 Task: Find a house in Amli, India for 6 guests from 6th to 15th September with a price range of ₹8000 to ₹12000, 6 bedrooms, 6 beds, 6 bathrooms, and amenities including Wifi and Free parking.
Action: Mouse moved to (414, 90)
Screenshot: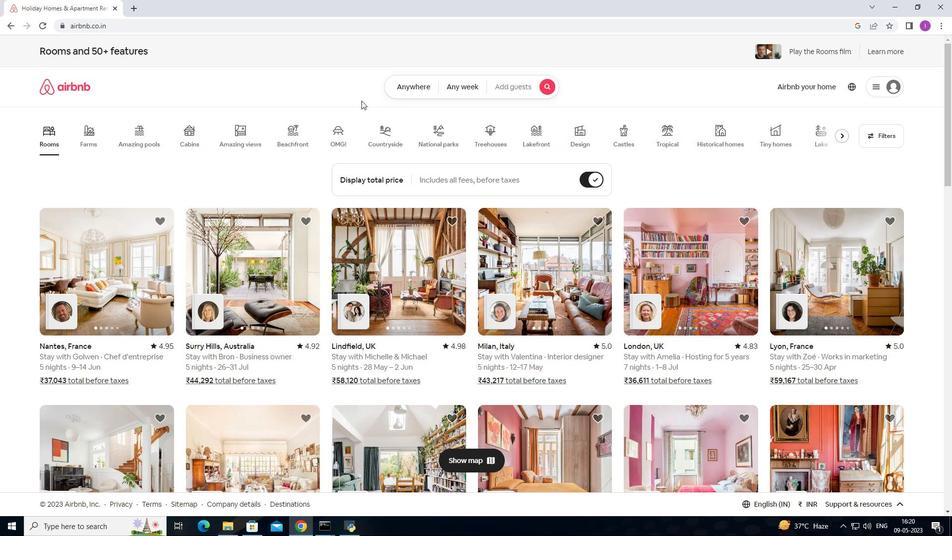 
Action: Mouse pressed left at (414, 90)
Screenshot: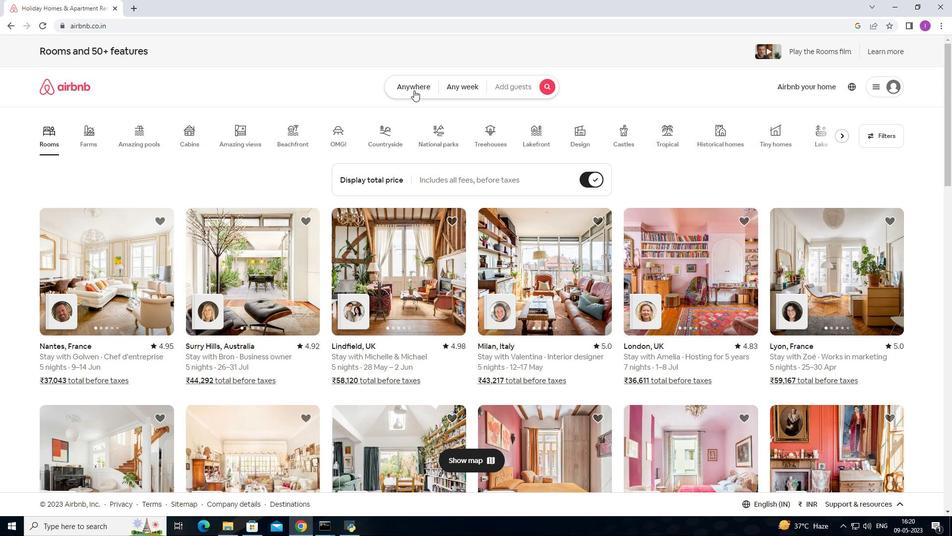 
Action: Mouse moved to (302, 128)
Screenshot: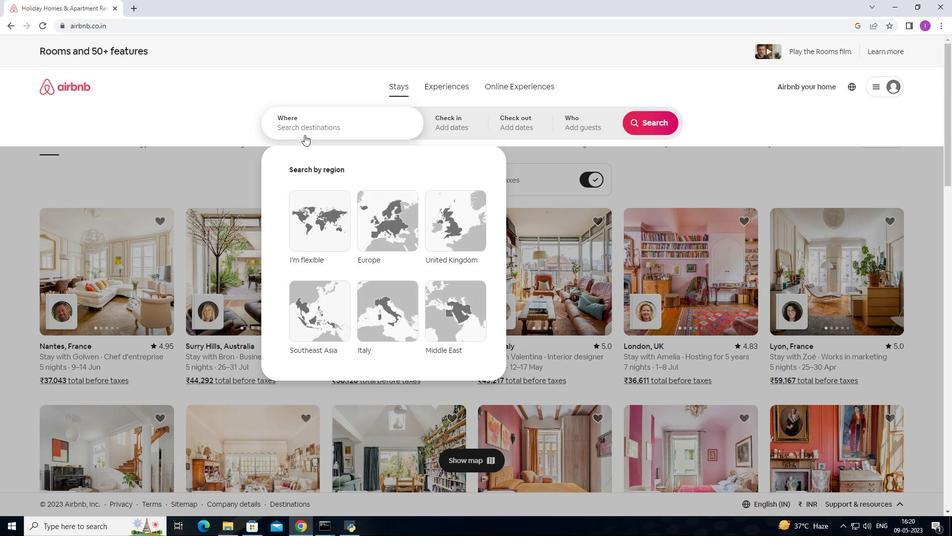 
Action: Mouse pressed left at (302, 128)
Screenshot: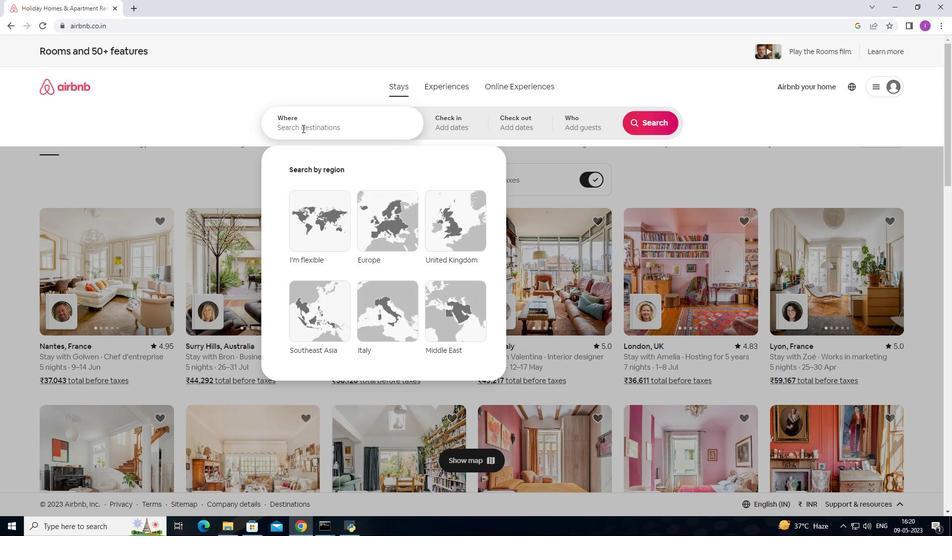 
Action: Mouse moved to (302, 128)
Screenshot: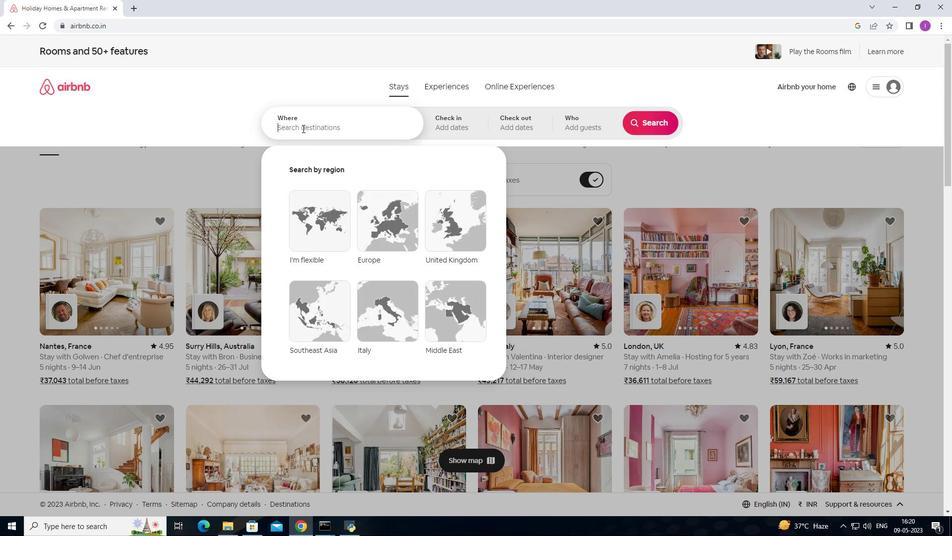 
Action: Key pressed <Key.shift>Ami<Key.backspace>li,<Key.shift>India
Screenshot: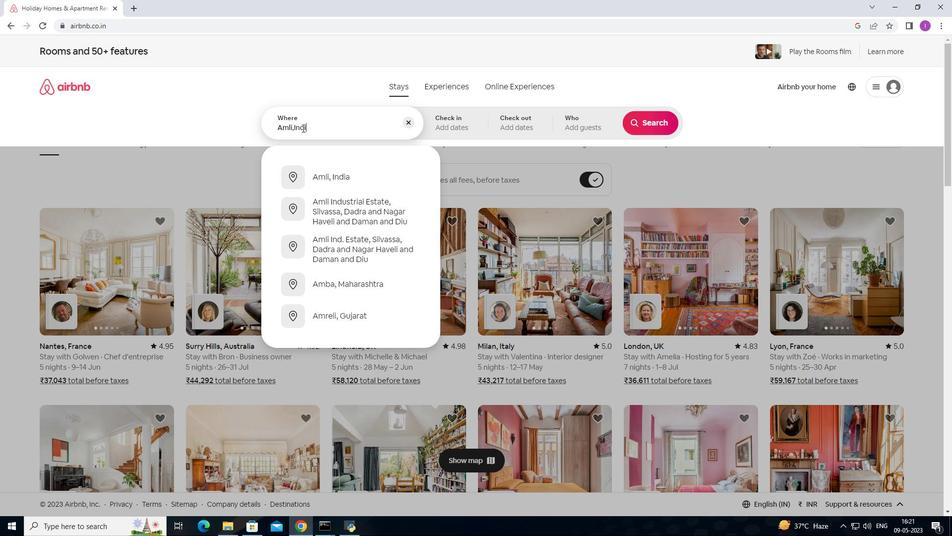 
Action: Mouse moved to (327, 176)
Screenshot: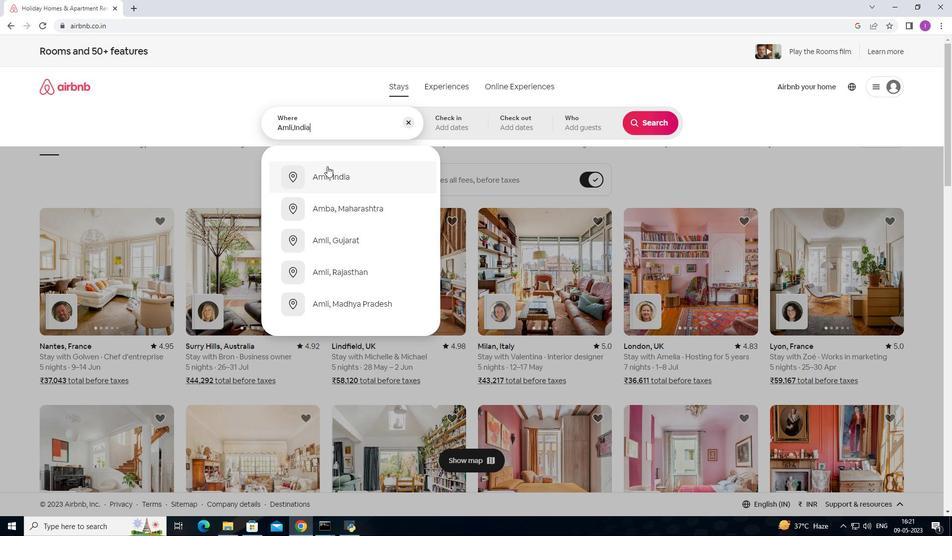 
Action: Mouse pressed left at (327, 176)
Screenshot: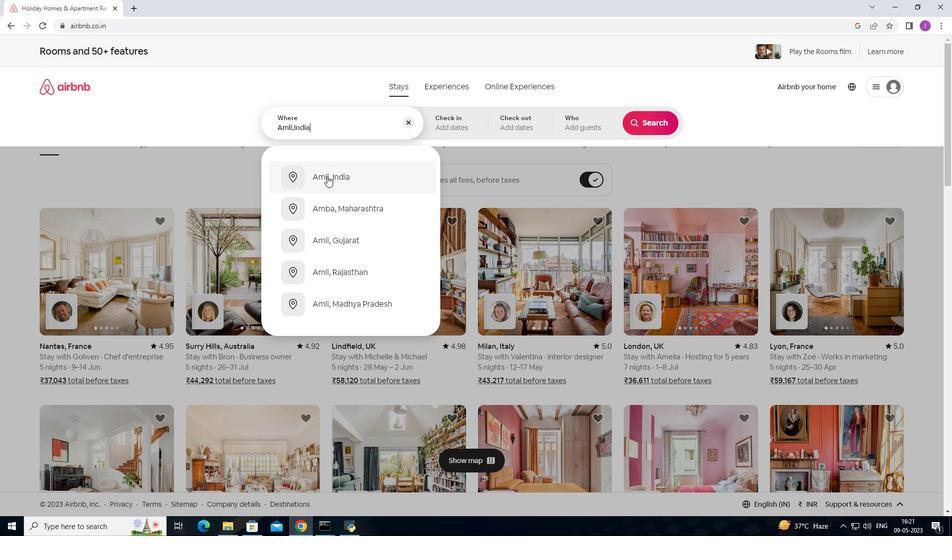 
Action: Mouse moved to (648, 199)
Screenshot: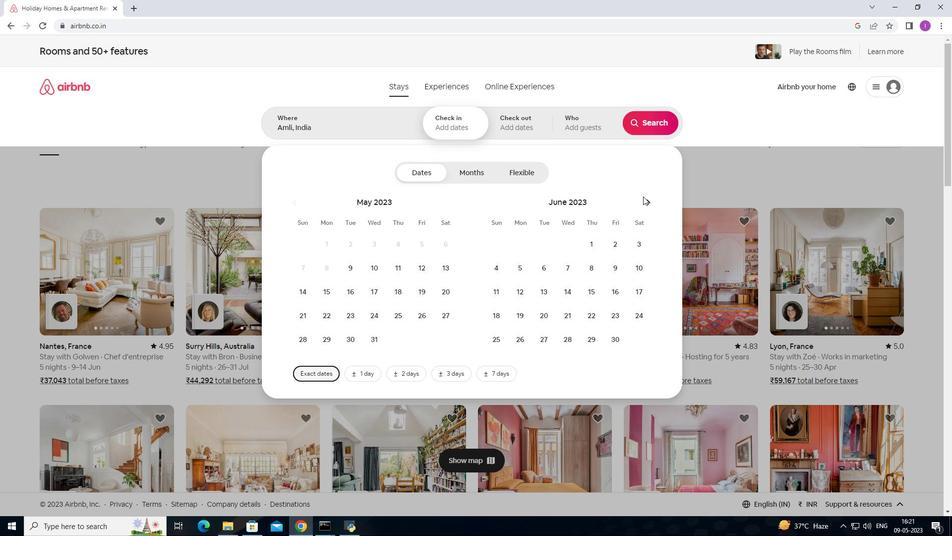 
Action: Mouse pressed left at (648, 199)
Screenshot: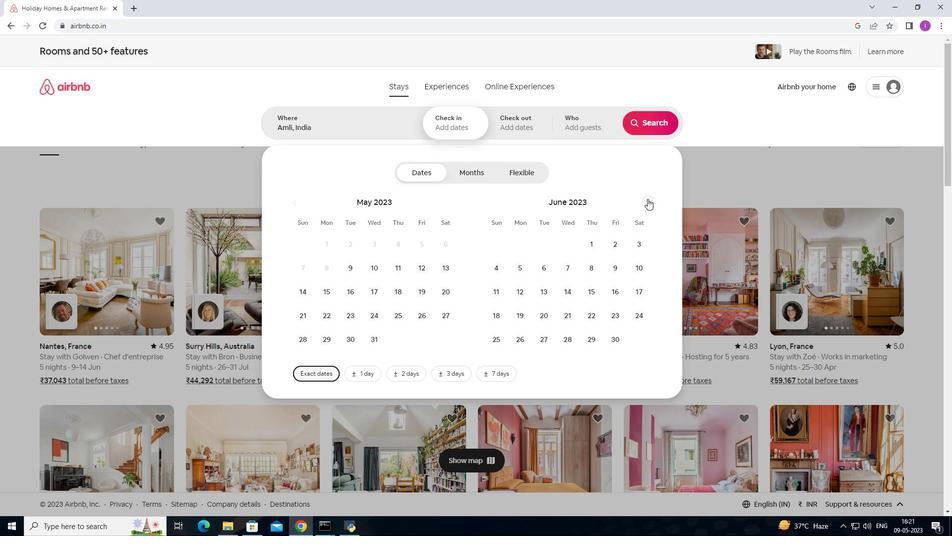
Action: Mouse pressed left at (648, 199)
Screenshot: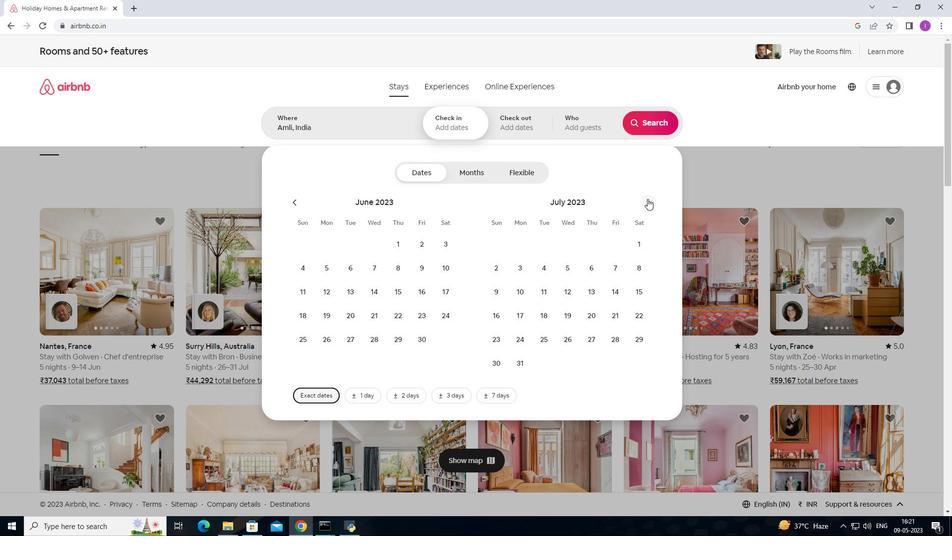 
Action: Mouse pressed left at (648, 199)
Screenshot: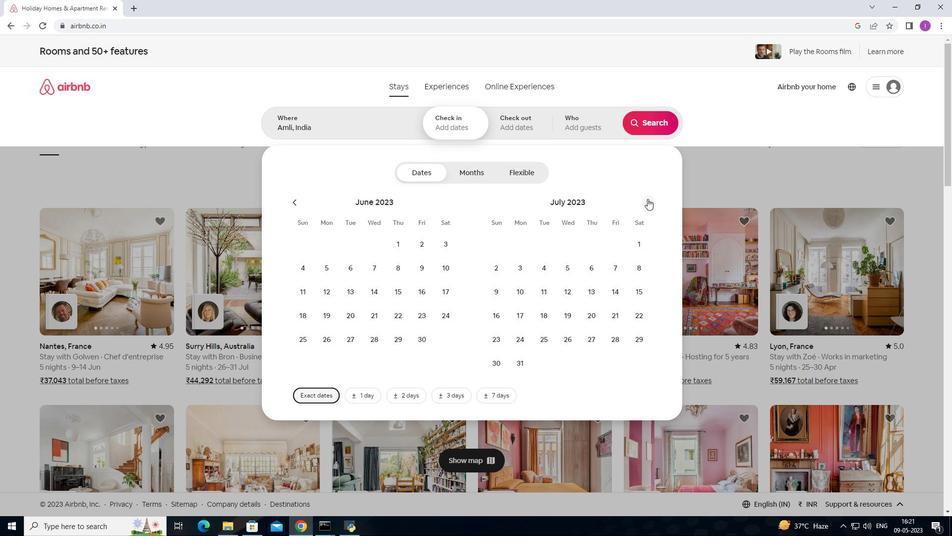 
Action: Mouse moved to (566, 271)
Screenshot: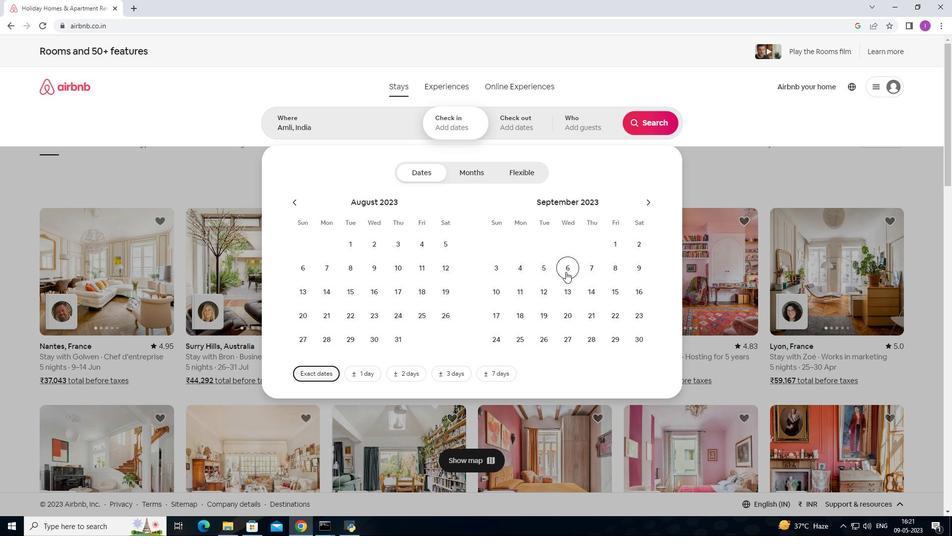 
Action: Mouse pressed left at (566, 271)
Screenshot: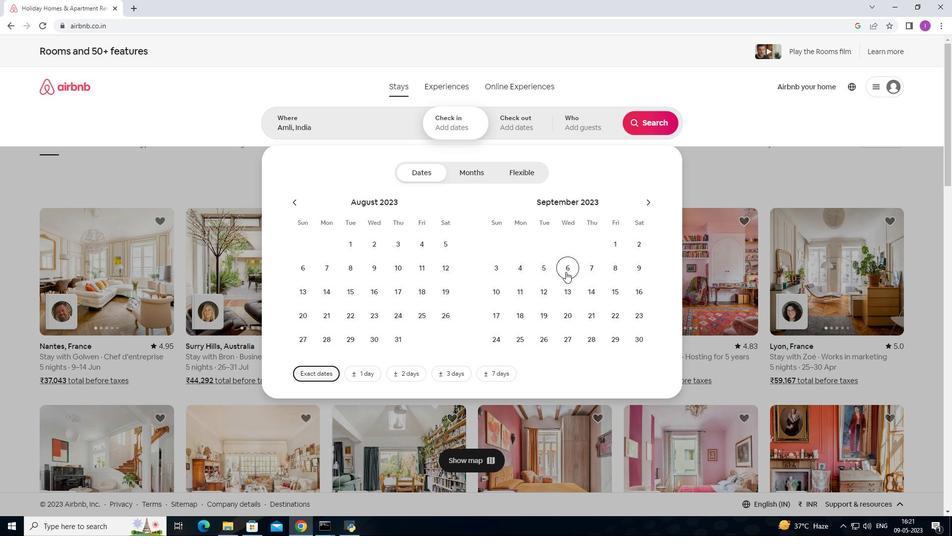 
Action: Mouse moved to (612, 289)
Screenshot: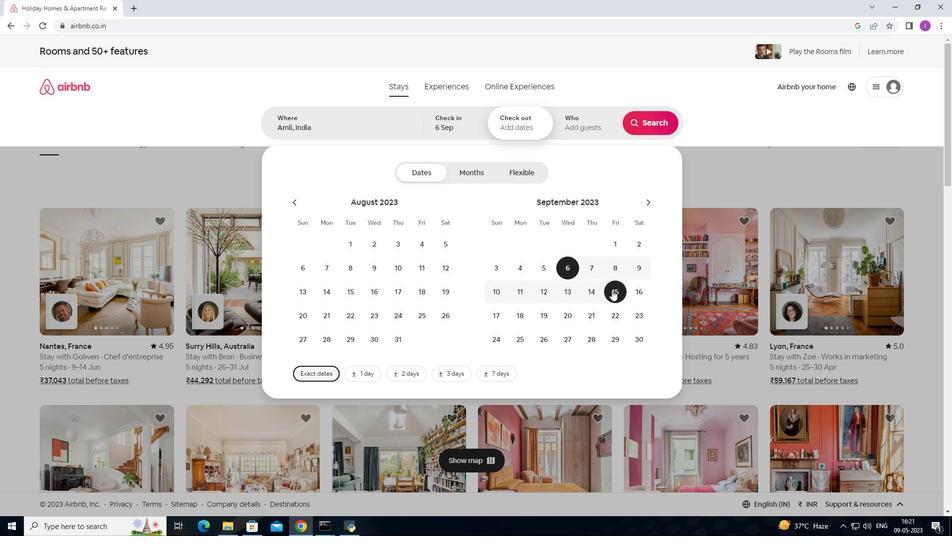 
Action: Mouse pressed left at (612, 289)
Screenshot: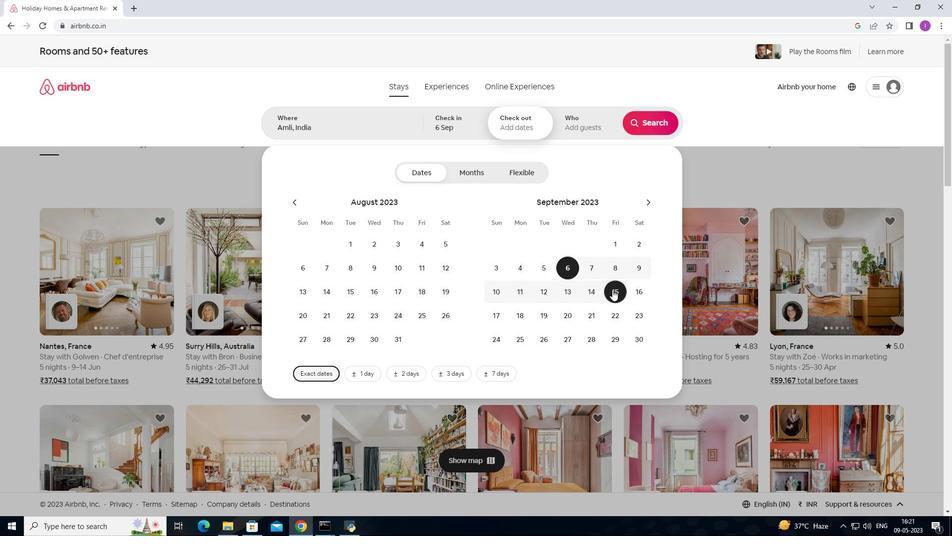 
Action: Mouse moved to (568, 124)
Screenshot: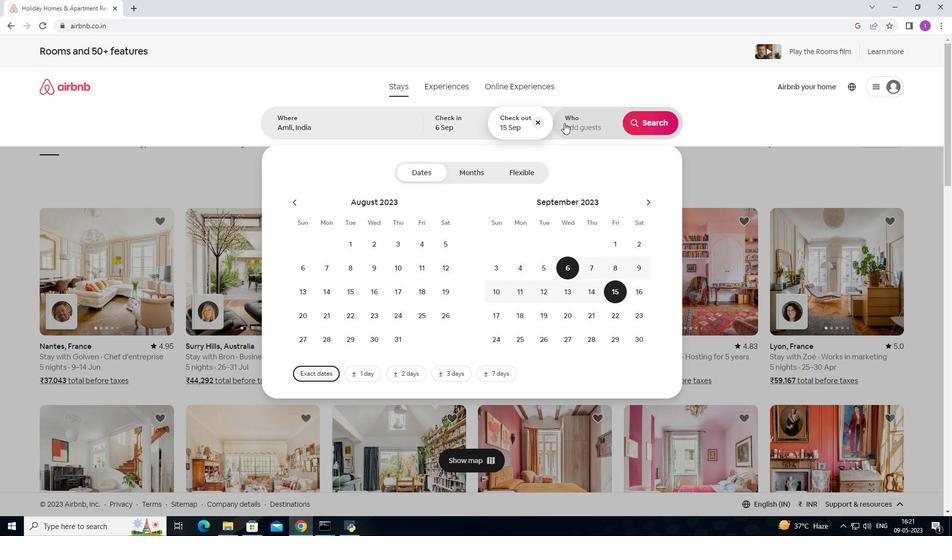 
Action: Mouse pressed left at (568, 124)
Screenshot: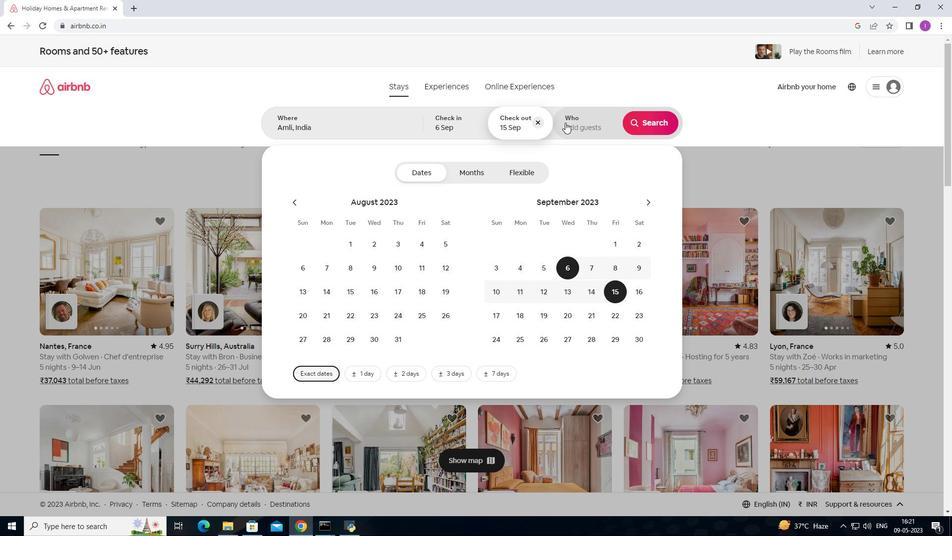 
Action: Mouse moved to (658, 174)
Screenshot: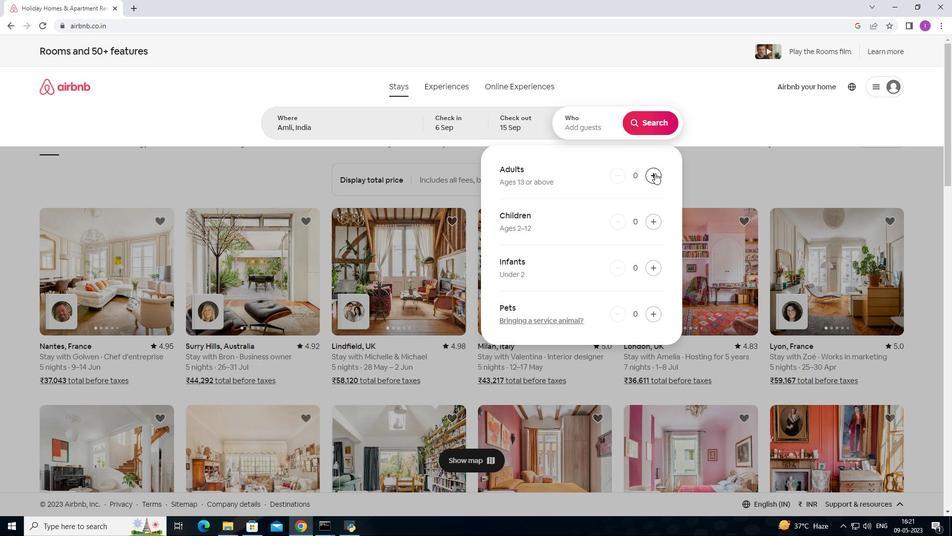 
Action: Mouse pressed left at (658, 174)
Screenshot: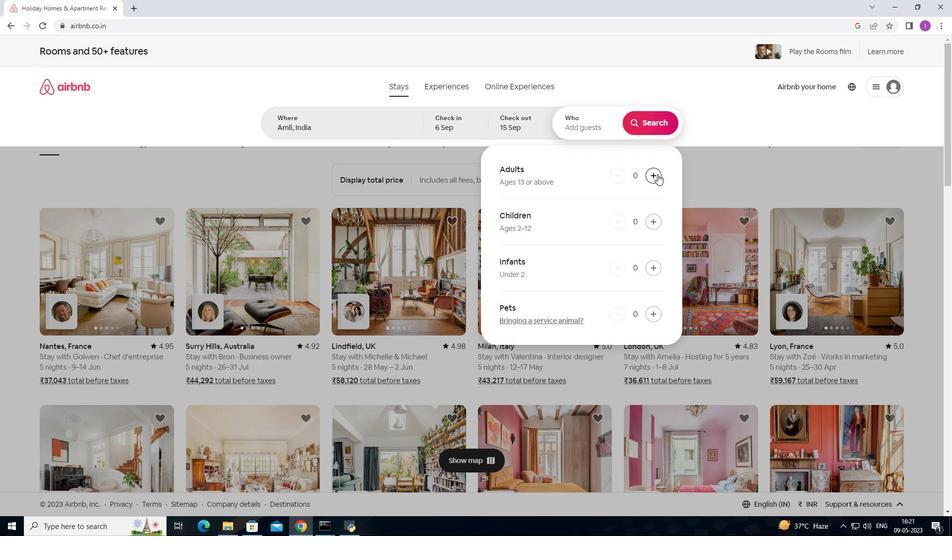 
Action: Mouse pressed left at (658, 174)
Screenshot: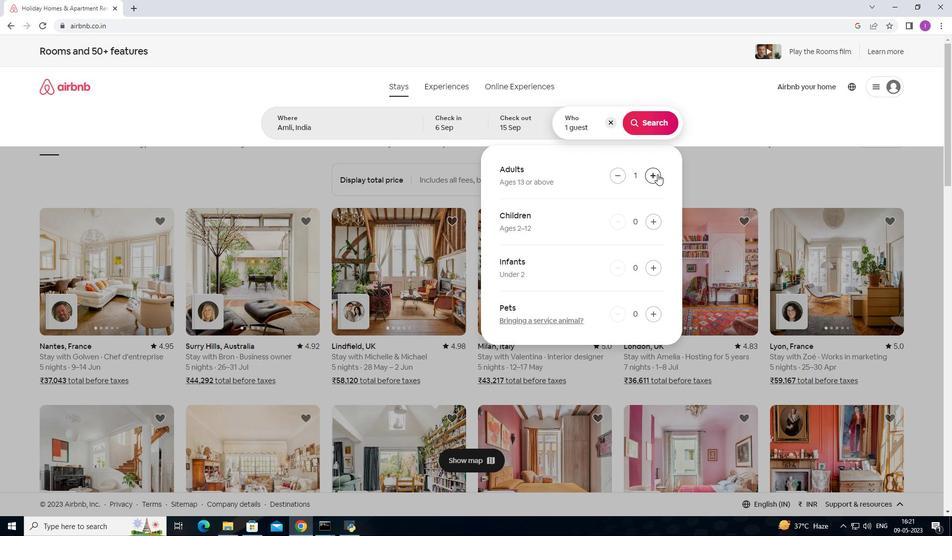 
Action: Mouse pressed left at (658, 174)
Screenshot: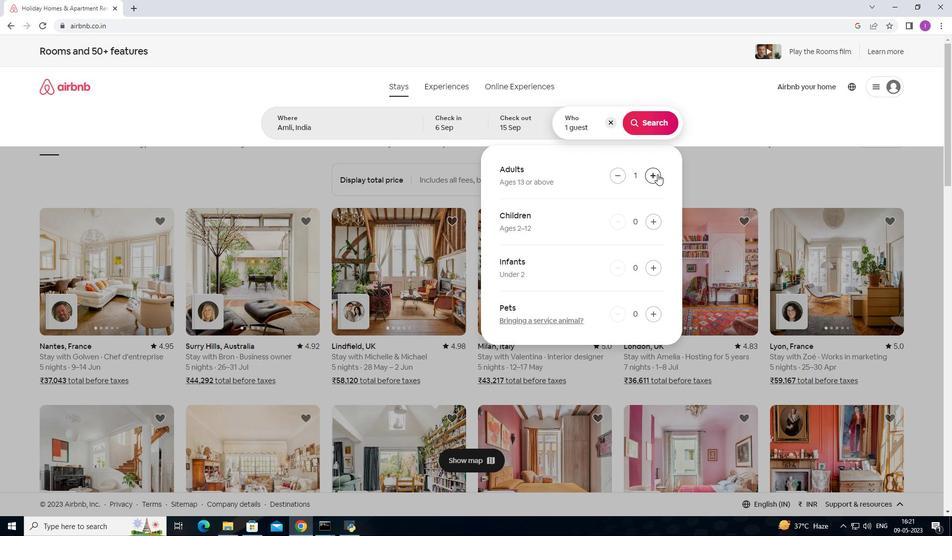 
Action: Mouse pressed left at (658, 174)
Screenshot: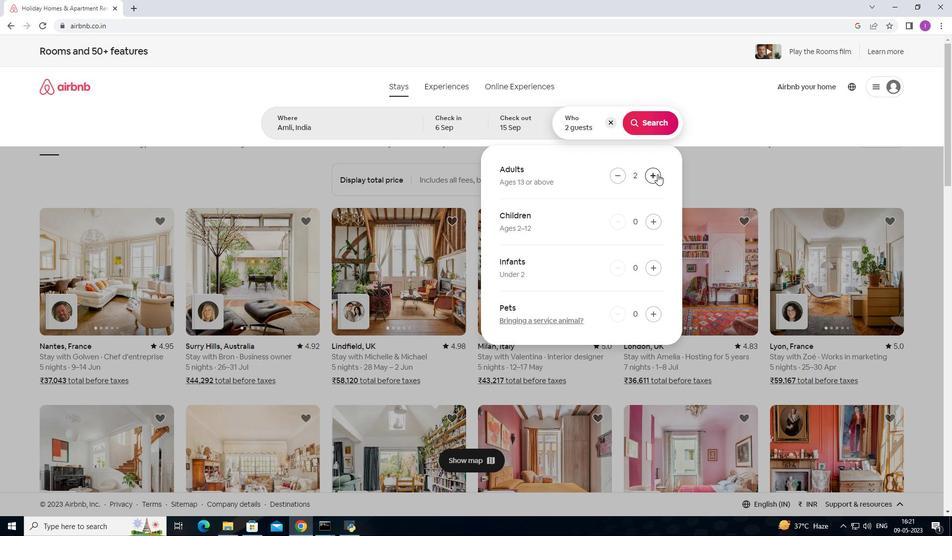 
Action: Mouse pressed left at (658, 174)
Screenshot: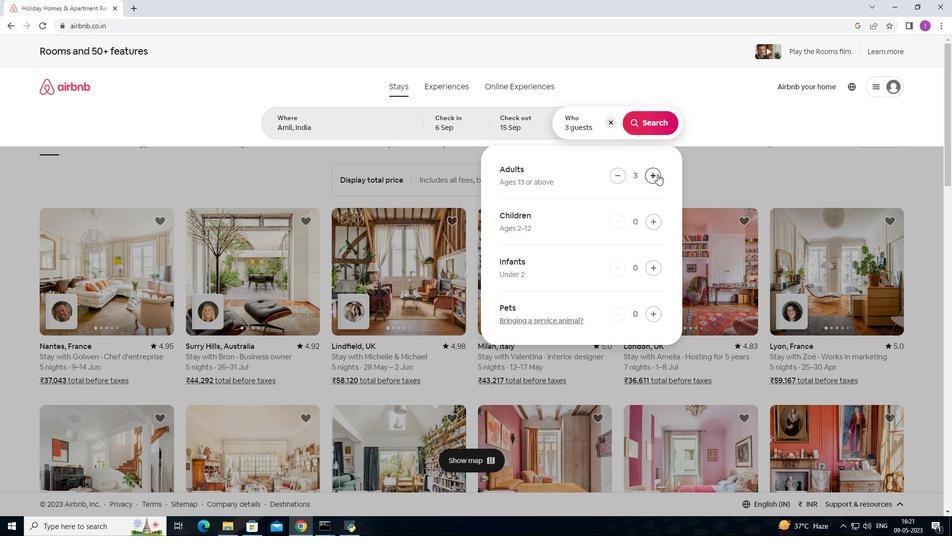 
Action: Mouse pressed left at (658, 174)
Screenshot: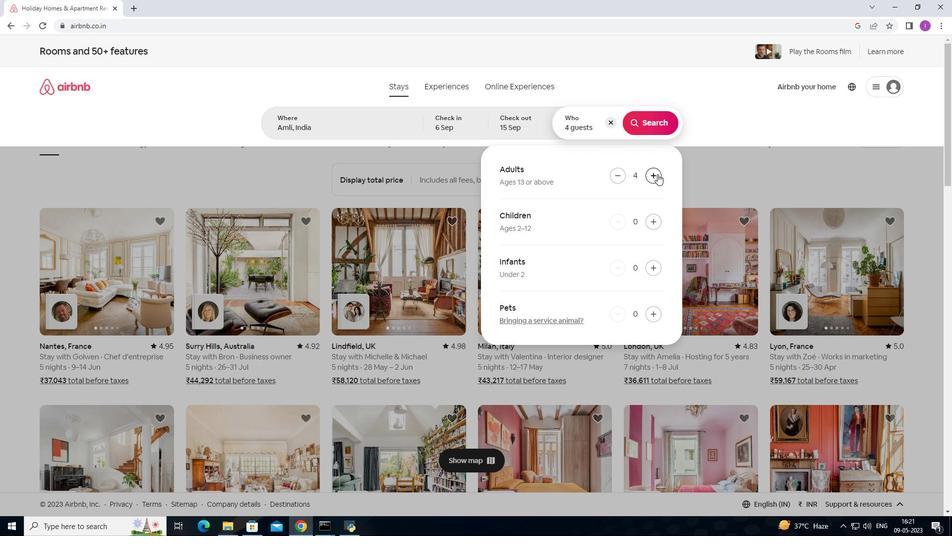 
Action: Mouse moved to (648, 124)
Screenshot: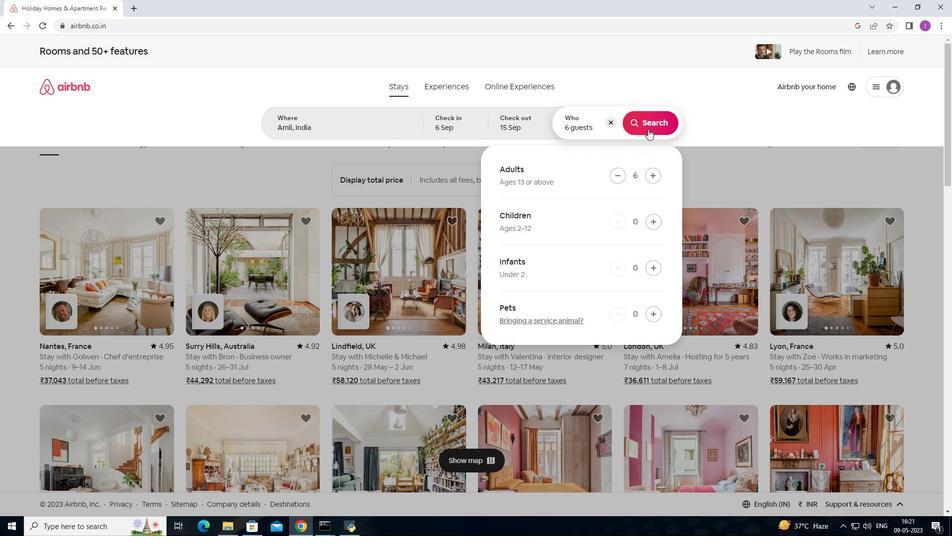 
Action: Mouse pressed left at (648, 124)
Screenshot: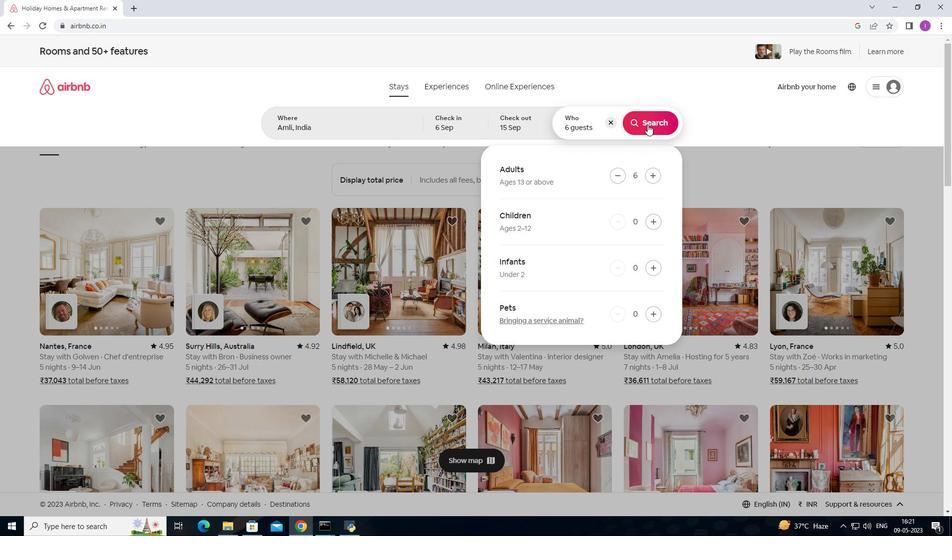 
Action: Mouse moved to (914, 89)
Screenshot: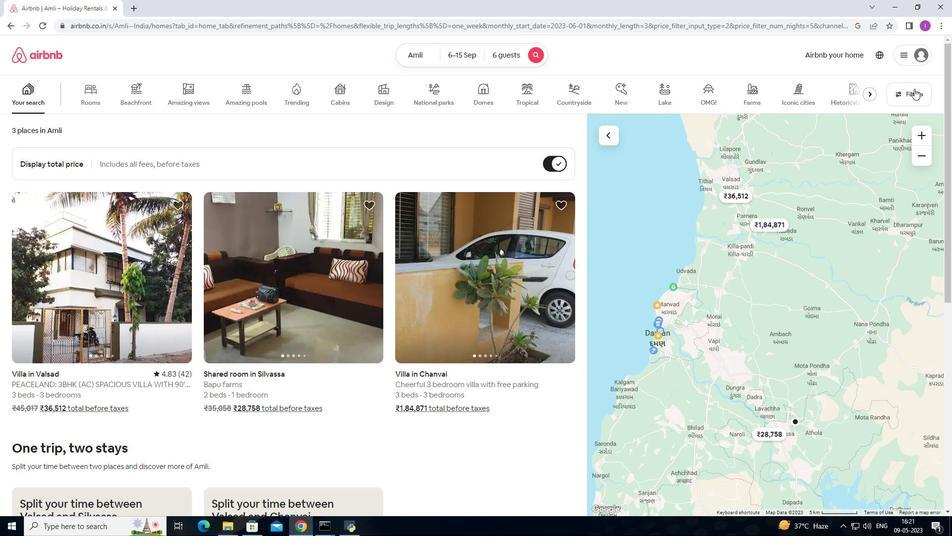 
Action: Mouse pressed left at (914, 89)
Screenshot: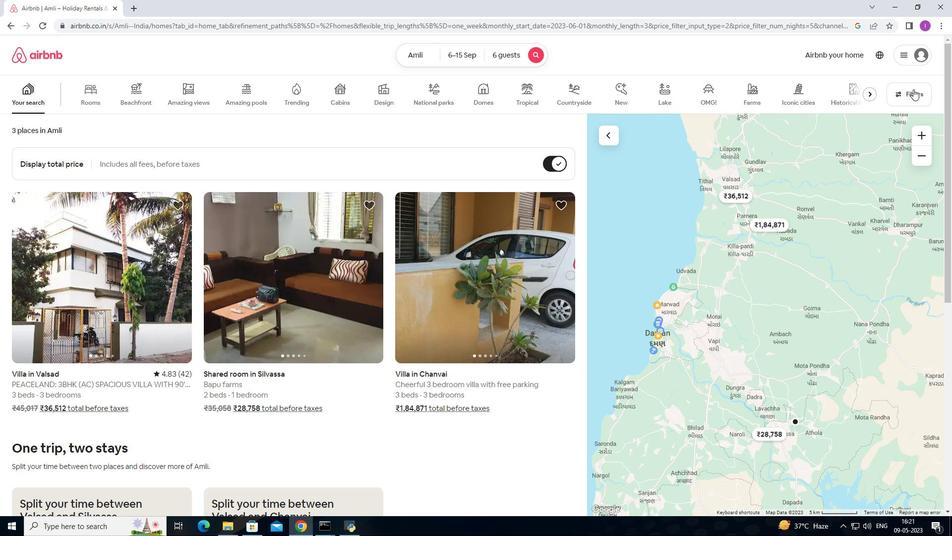 
Action: Mouse moved to (363, 338)
Screenshot: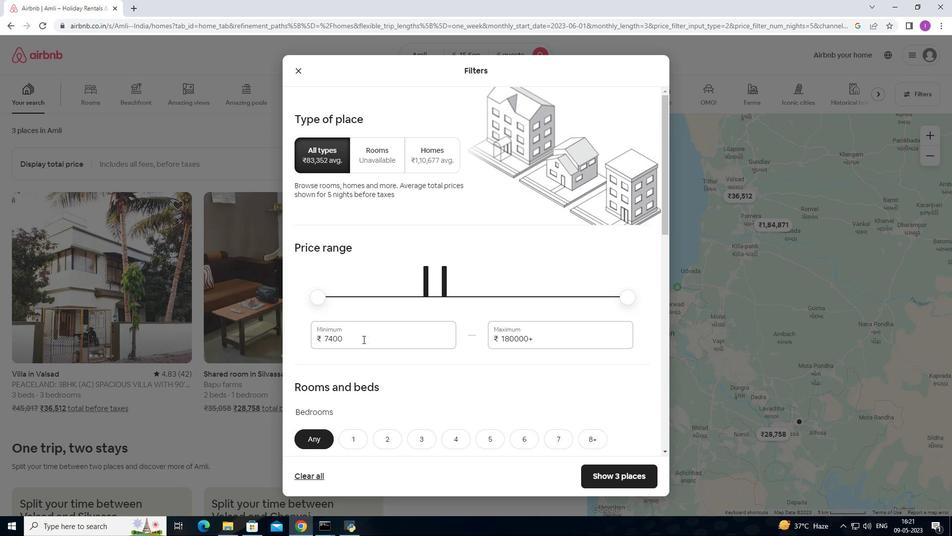 
Action: Mouse pressed left at (363, 338)
Screenshot: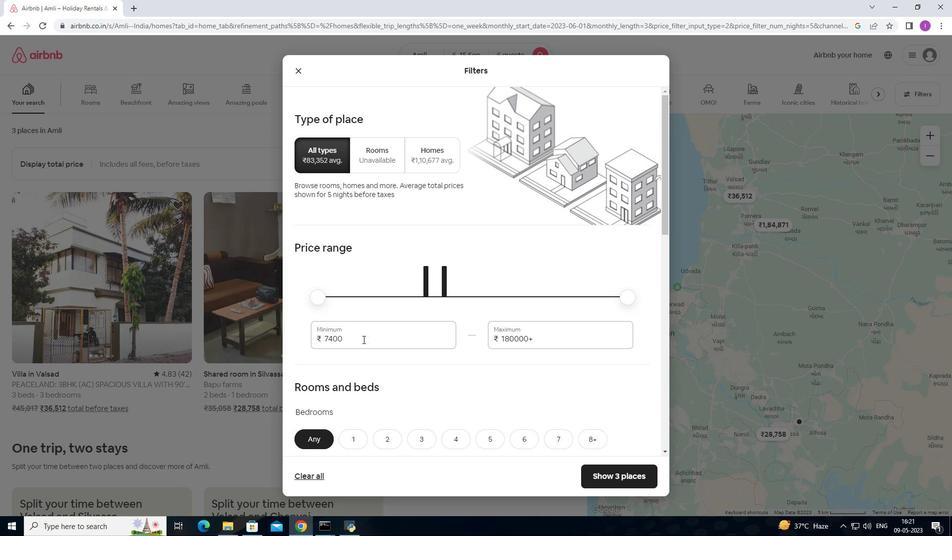 
Action: Mouse moved to (314, 344)
Screenshot: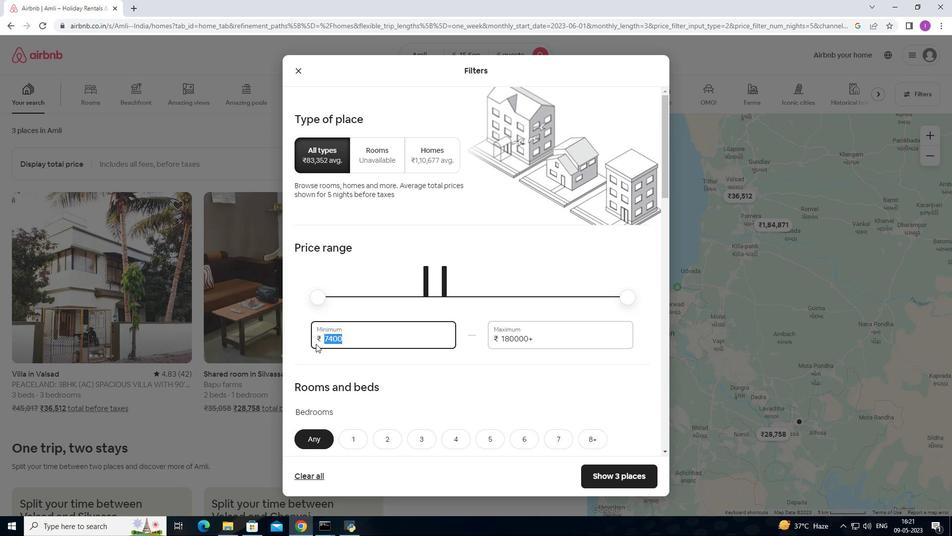 
Action: Key pressed 8000
Screenshot: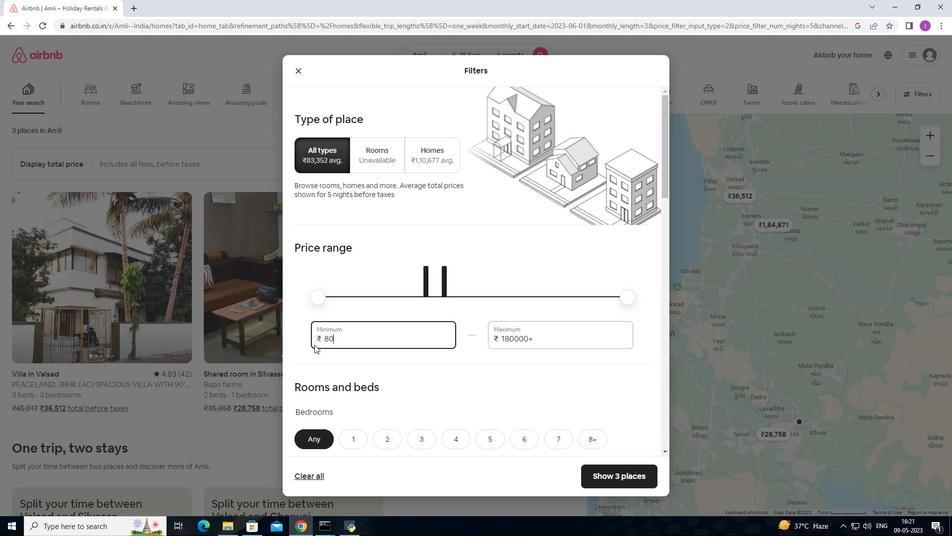 
Action: Mouse moved to (548, 339)
Screenshot: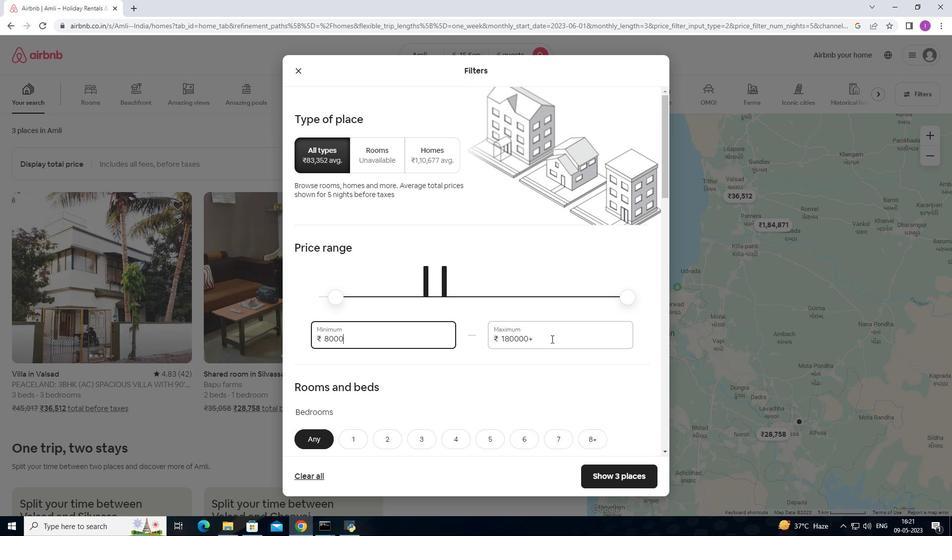 
Action: Mouse pressed left at (548, 339)
Screenshot: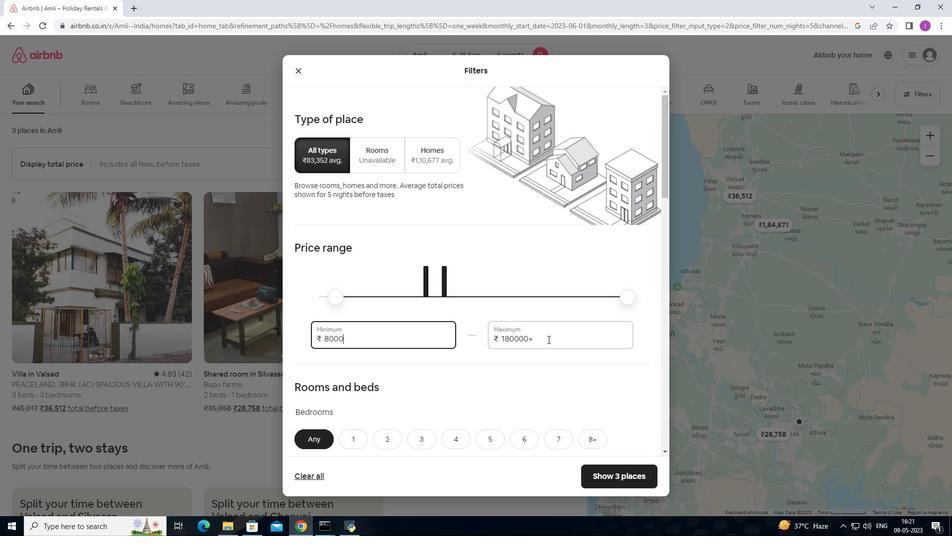 
Action: Mouse moved to (499, 343)
Screenshot: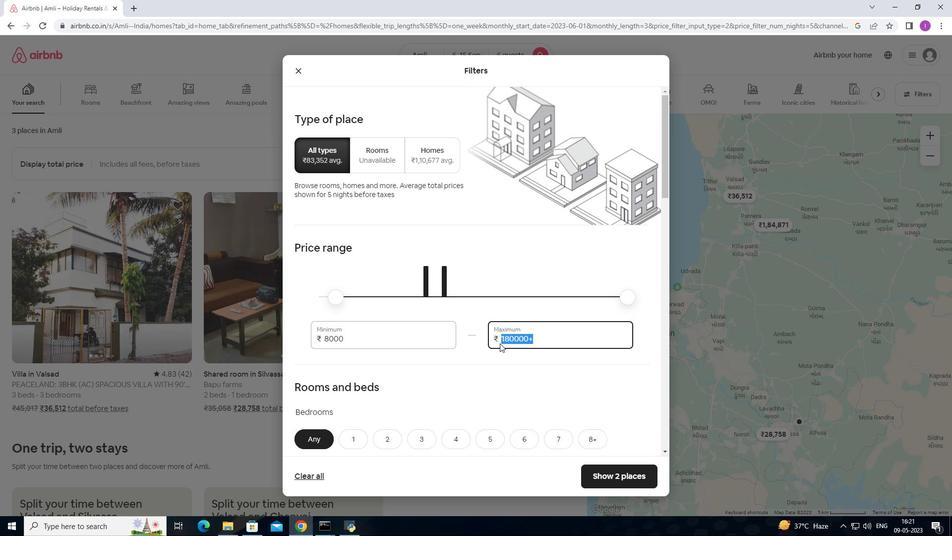 
Action: Key pressed 12000
Screenshot: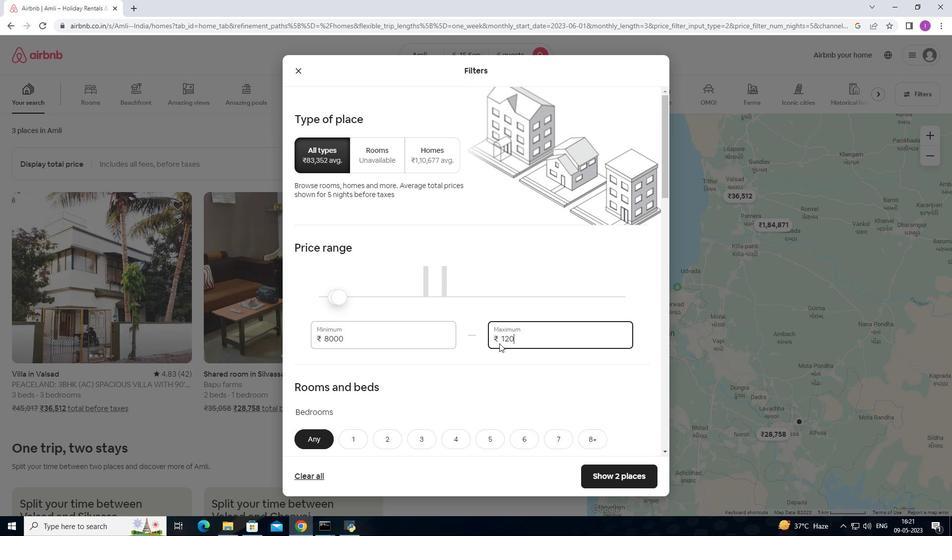 
Action: Mouse moved to (499, 343)
Screenshot: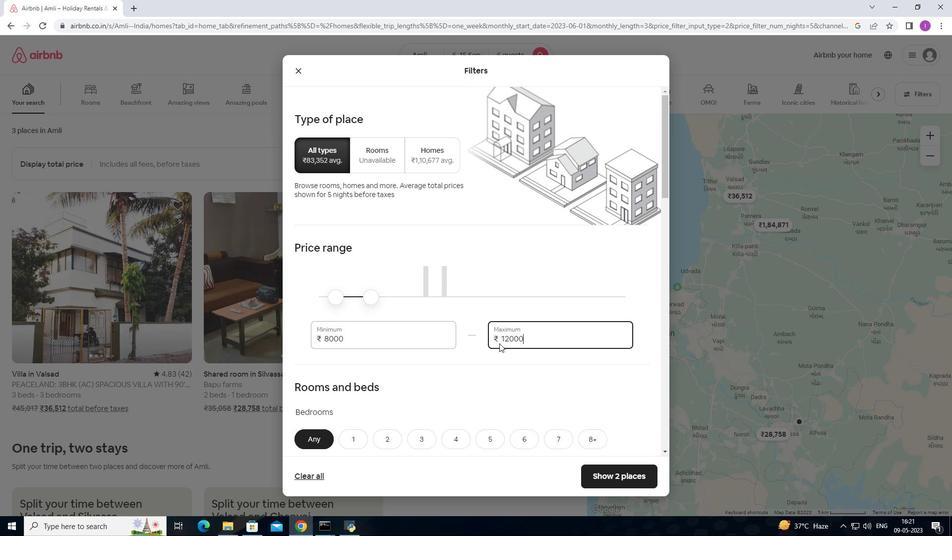 
Action: Mouse scrolled (499, 342) with delta (0, 0)
Screenshot: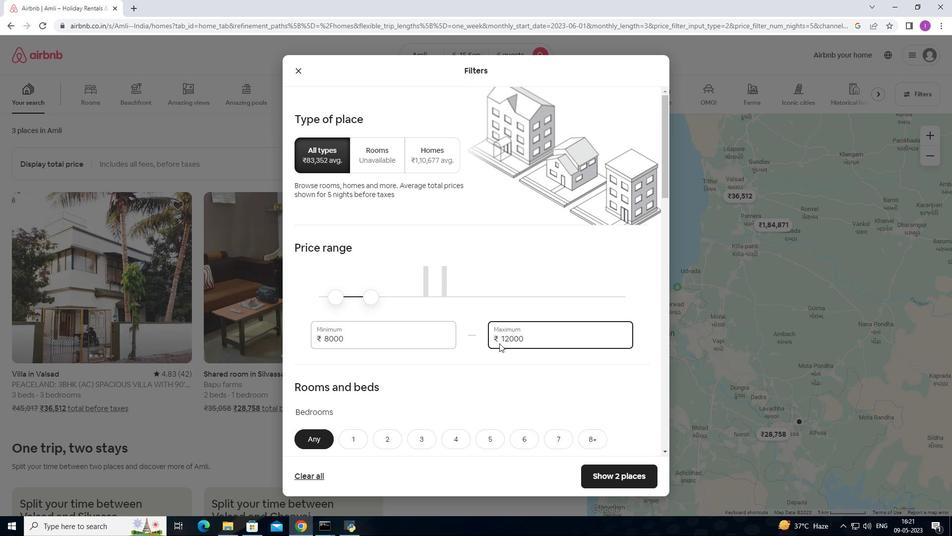 
Action: Mouse scrolled (499, 342) with delta (0, 0)
Screenshot: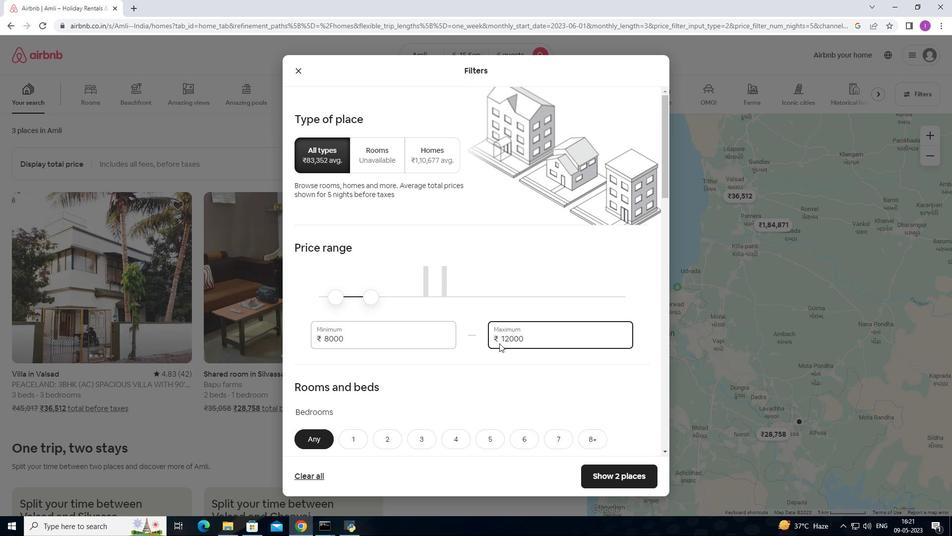
Action: Mouse scrolled (499, 342) with delta (0, 0)
Screenshot: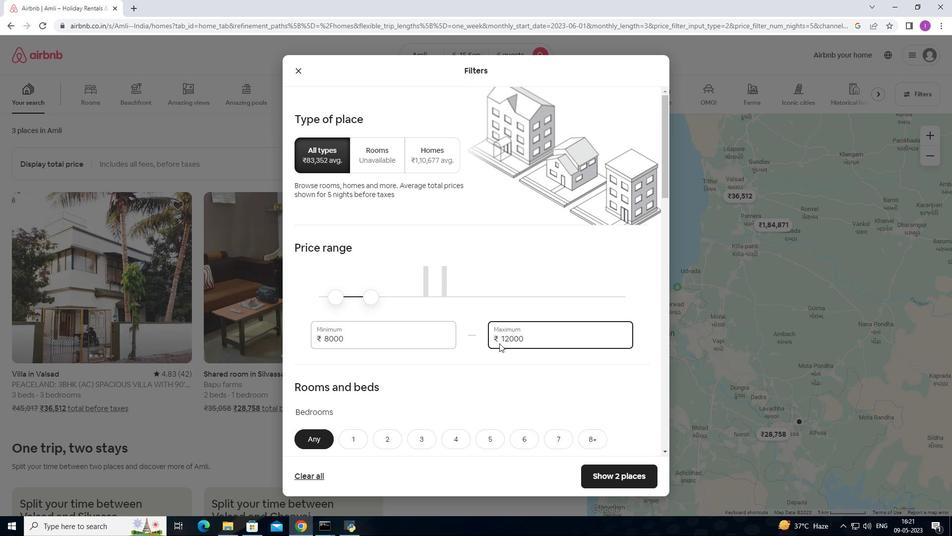 
Action: Mouse moved to (495, 337)
Screenshot: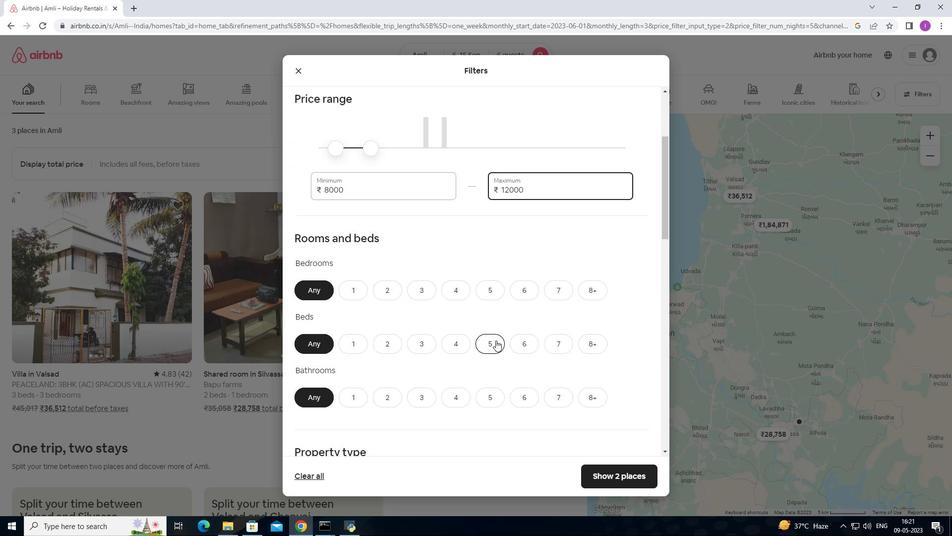 
Action: Mouse scrolled (495, 336) with delta (0, 0)
Screenshot: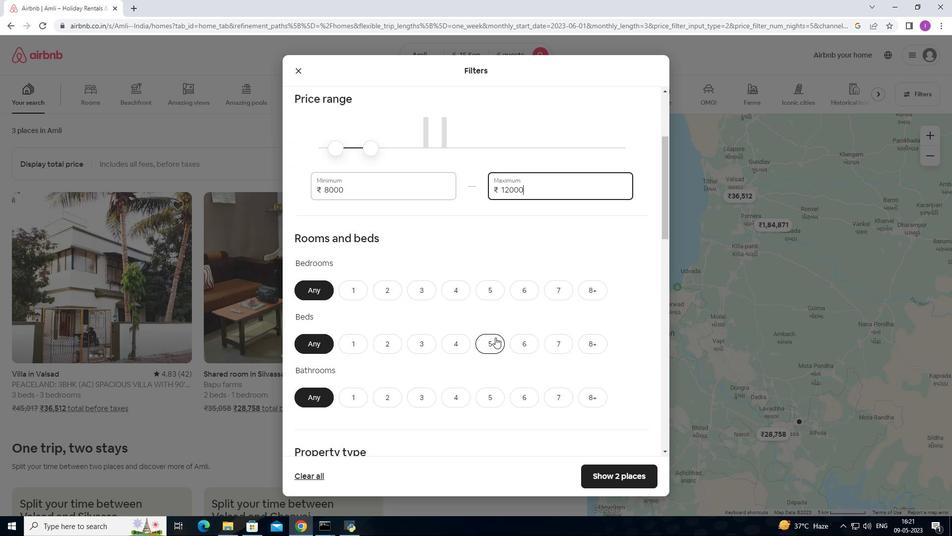 
Action: Mouse moved to (487, 335)
Screenshot: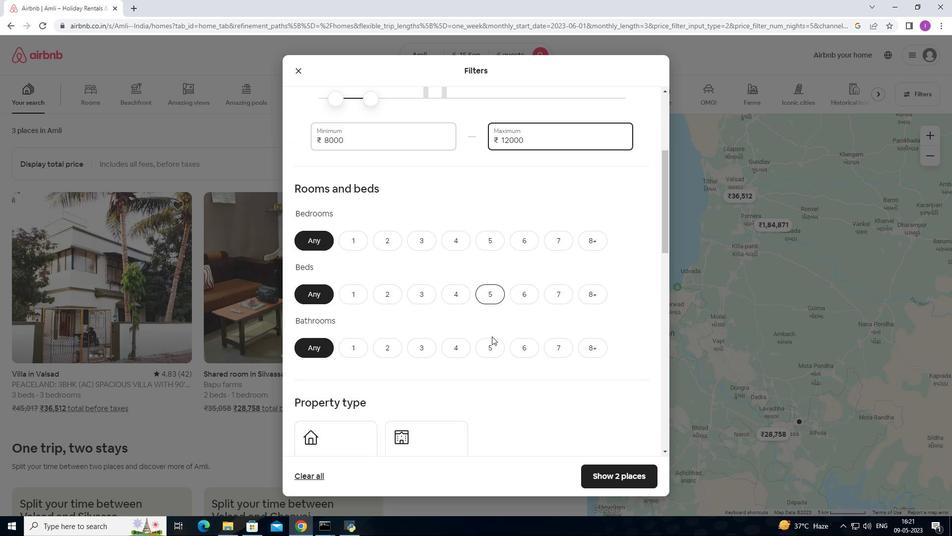 
Action: Mouse scrolled (487, 334) with delta (0, 0)
Screenshot: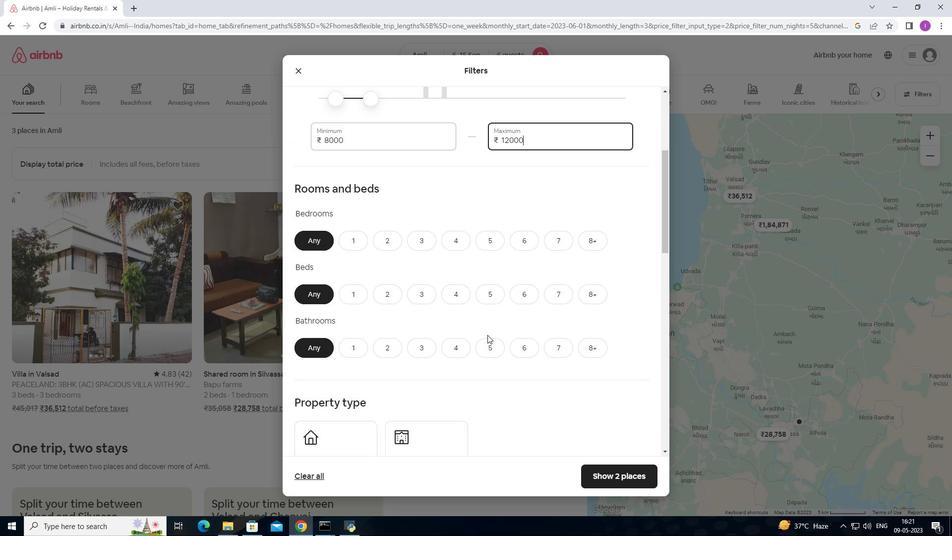 
Action: Mouse scrolled (487, 334) with delta (0, 0)
Screenshot: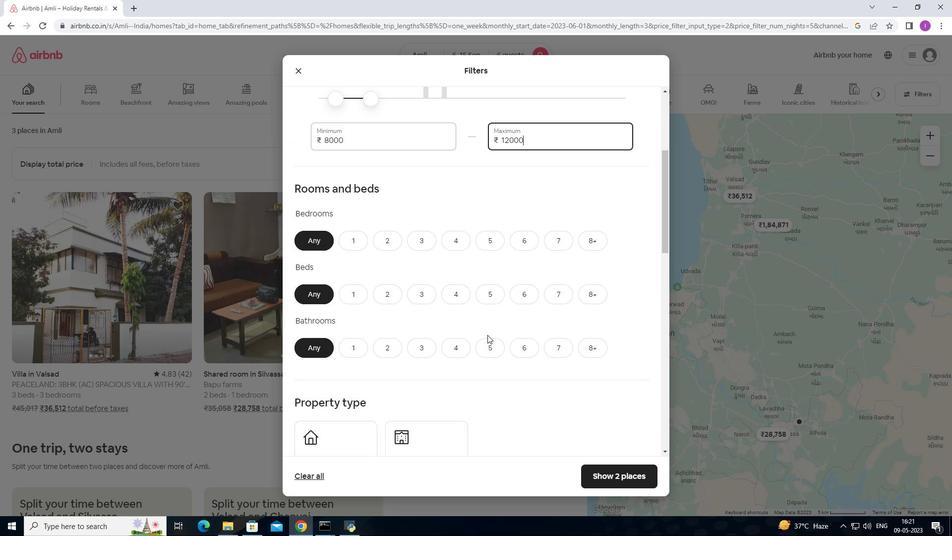 
Action: Mouse scrolled (487, 335) with delta (0, 0)
Screenshot: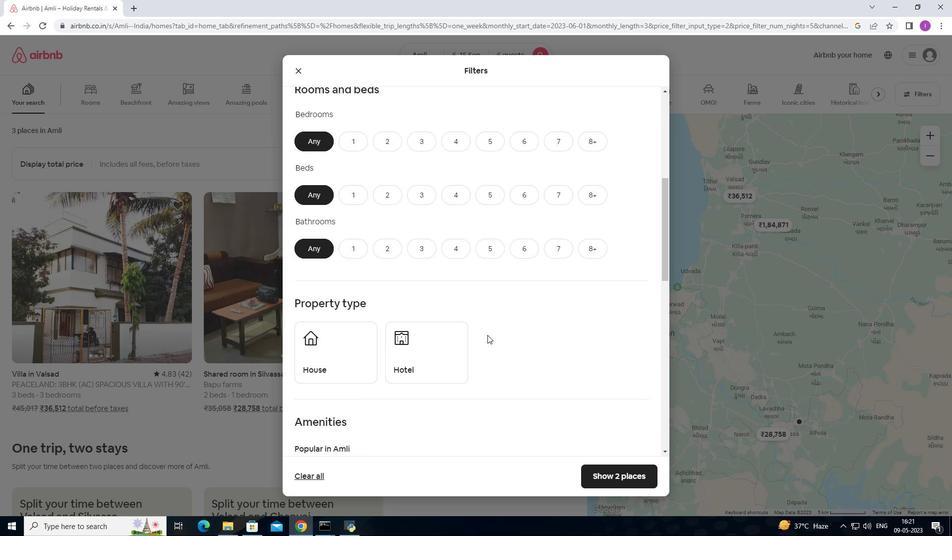 
Action: Mouse moved to (530, 184)
Screenshot: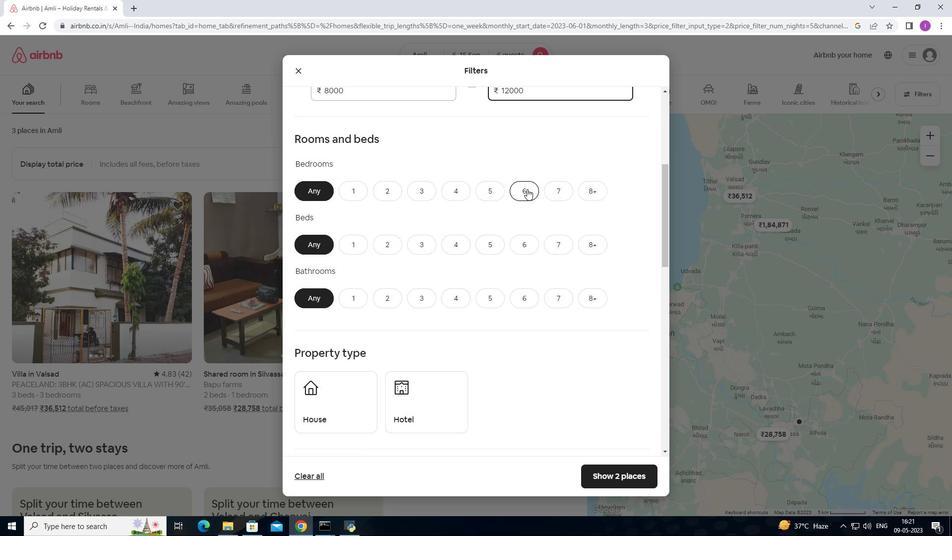 
Action: Mouse pressed left at (530, 184)
Screenshot: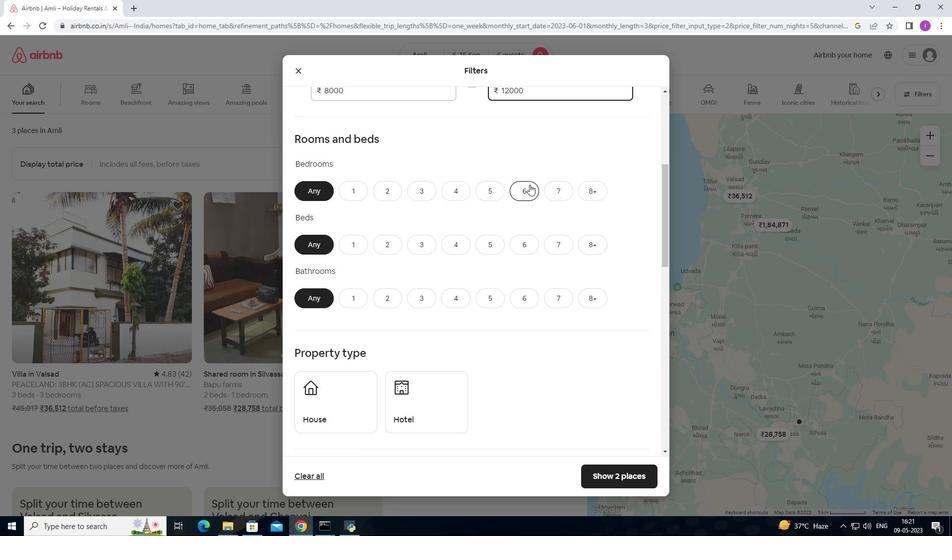 
Action: Mouse moved to (527, 239)
Screenshot: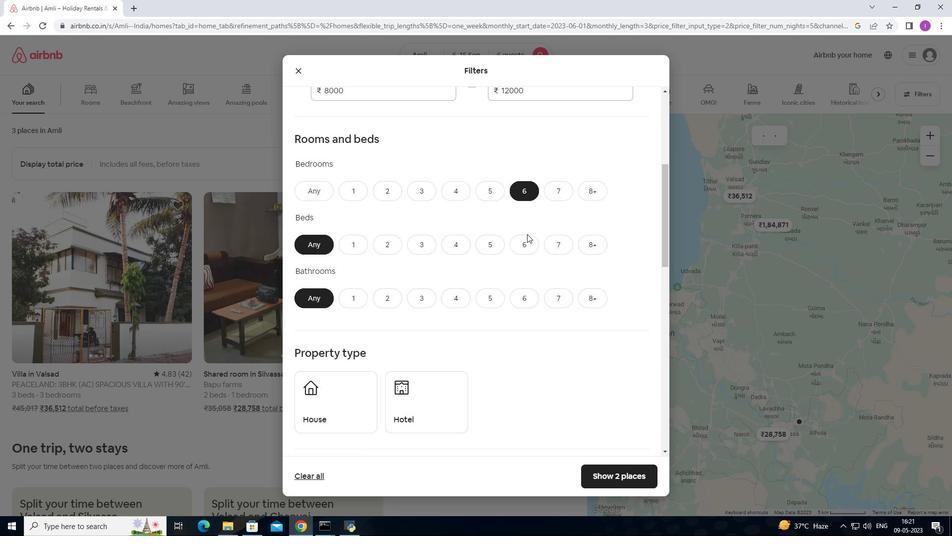 
Action: Mouse pressed left at (527, 239)
Screenshot: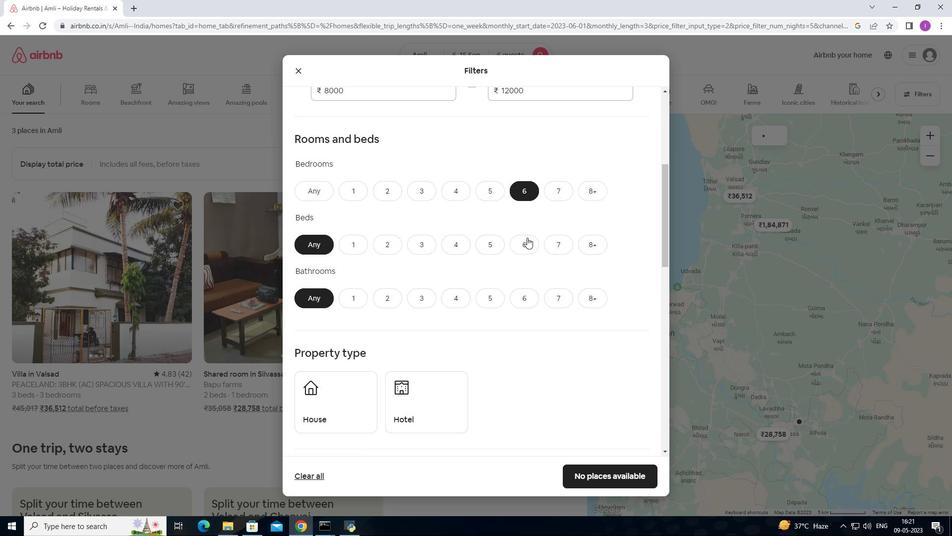 
Action: Mouse moved to (531, 299)
Screenshot: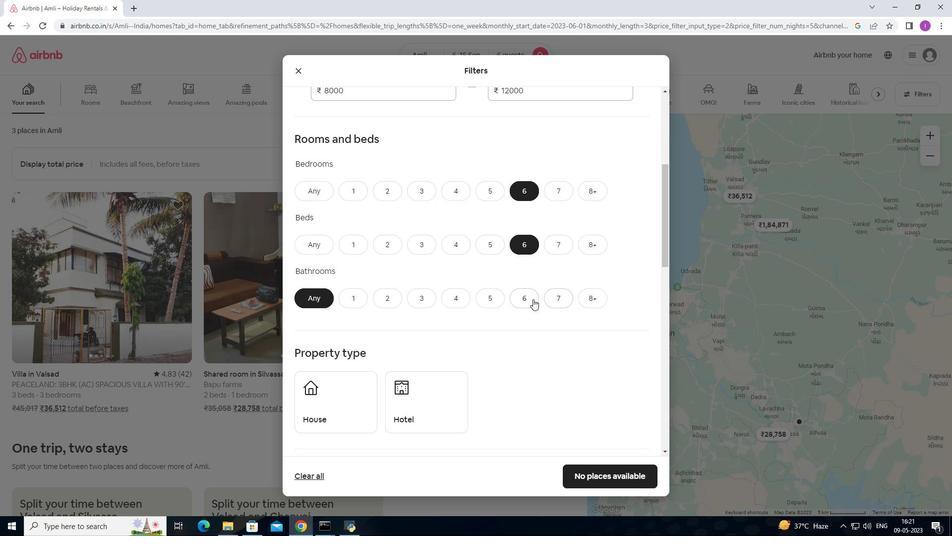 
Action: Mouse pressed left at (531, 299)
Screenshot: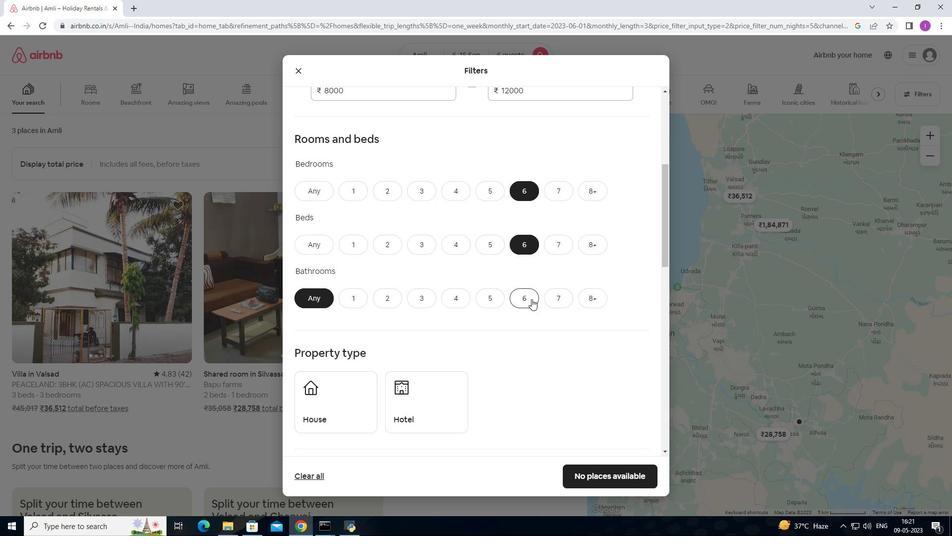 
Action: Mouse moved to (516, 338)
Screenshot: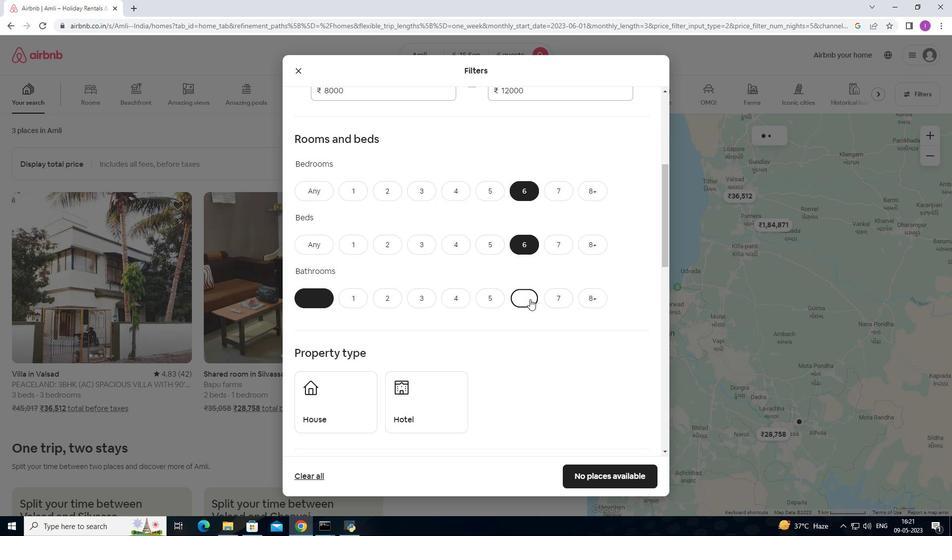 
Action: Mouse scrolled (516, 337) with delta (0, 0)
Screenshot: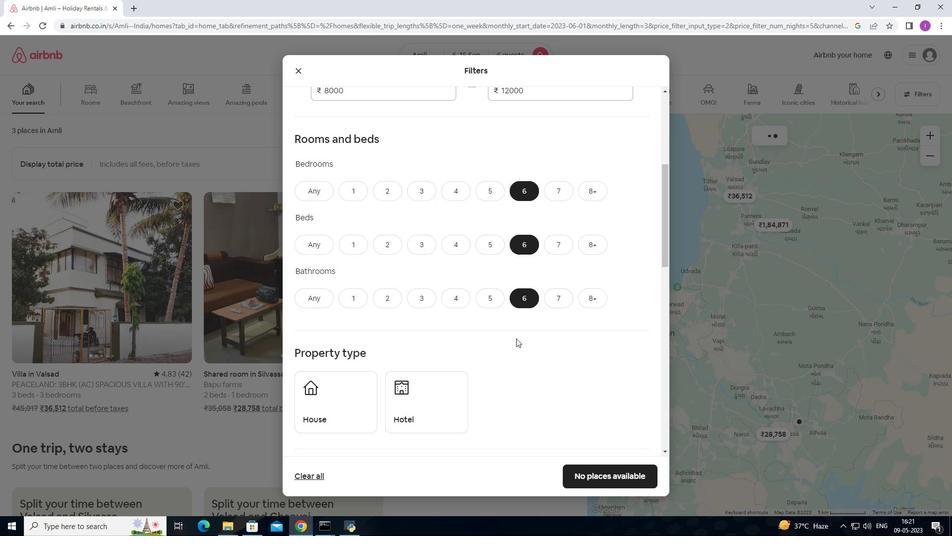 
Action: Mouse scrolled (516, 337) with delta (0, 0)
Screenshot: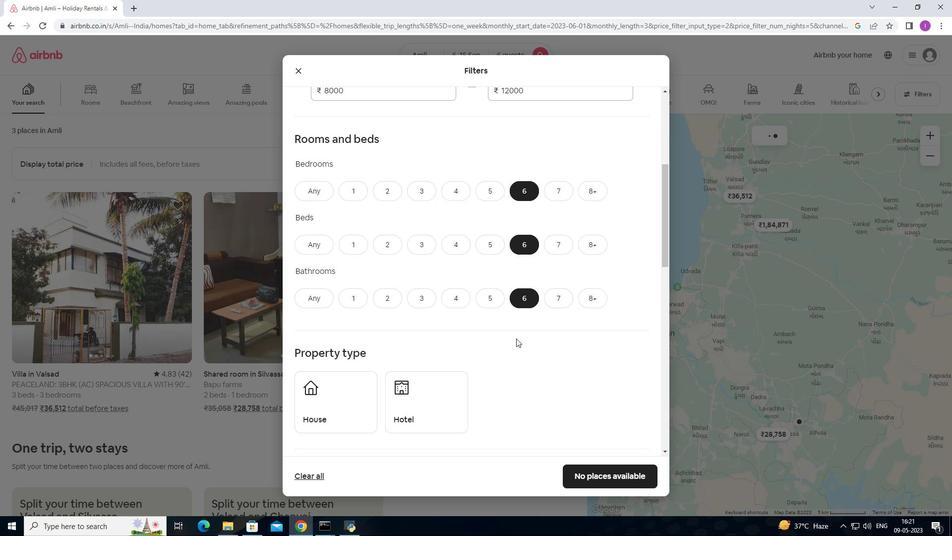
Action: Mouse moved to (345, 311)
Screenshot: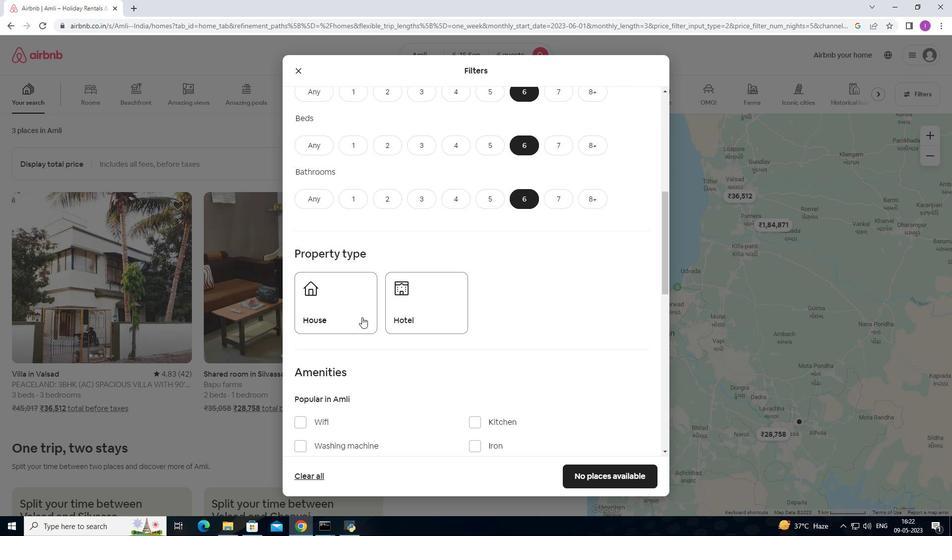 
Action: Mouse pressed left at (345, 311)
Screenshot: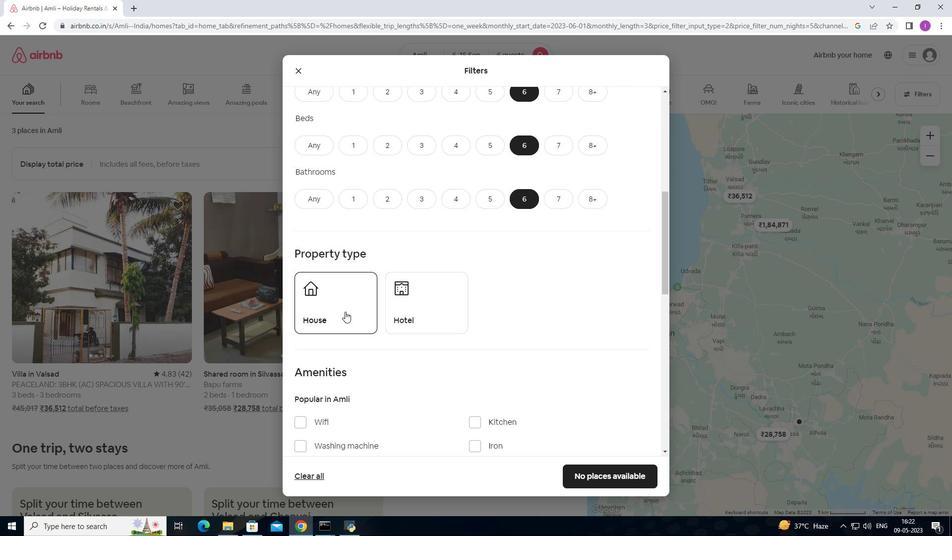 
Action: Mouse moved to (403, 300)
Screenshot: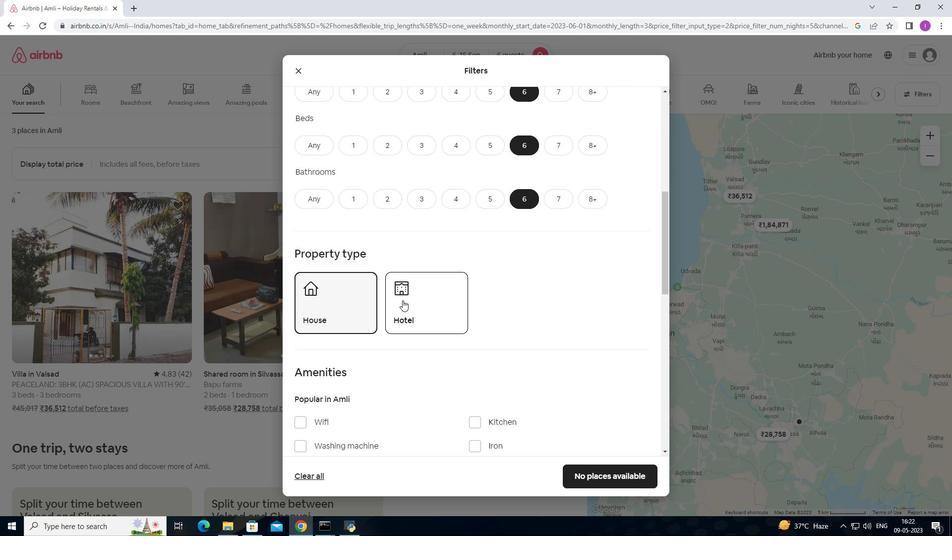 
Action: Mouse scrolled (403, 299) with delta (0, 0)
Screenshot: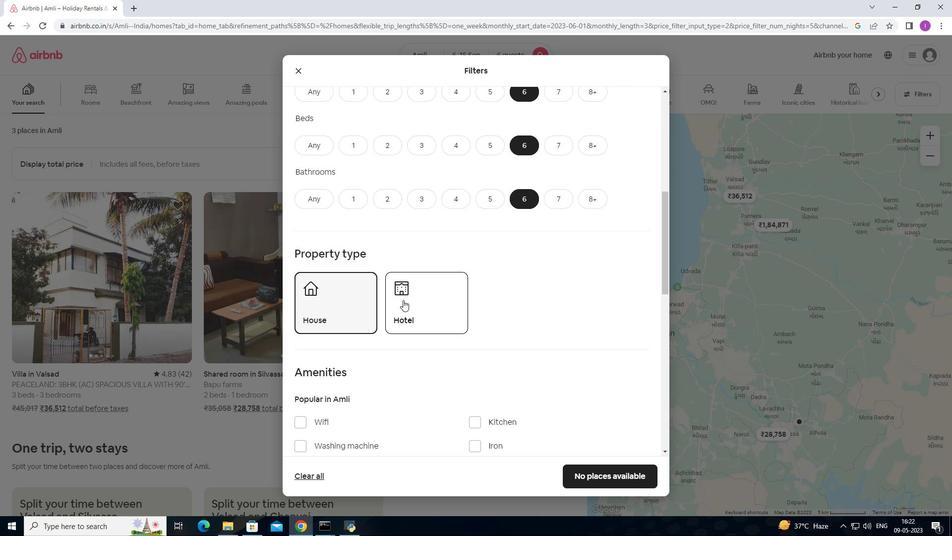 
Action: Mouse moved to (403, 300)
Screenshot: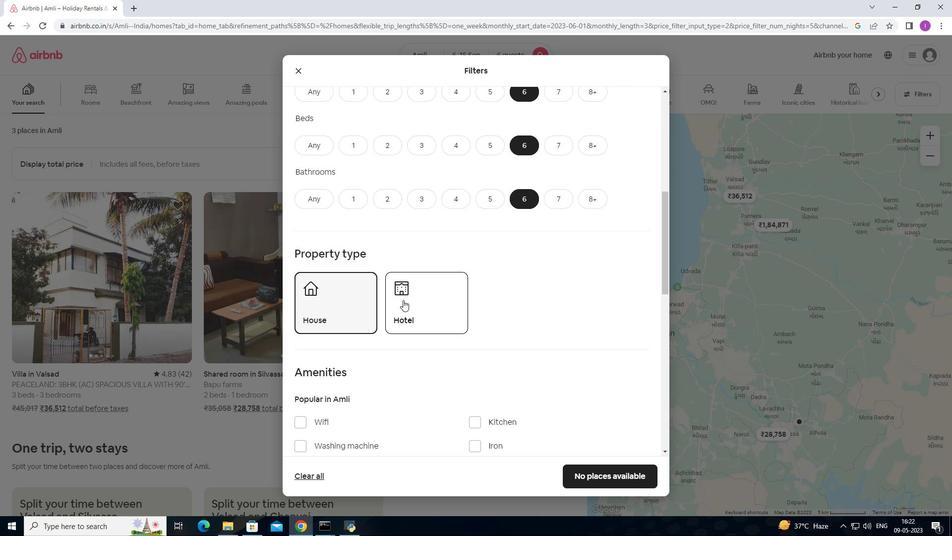 
Action: Mouse scrolled (403, 299) with delta (0, 0)
Screenshot: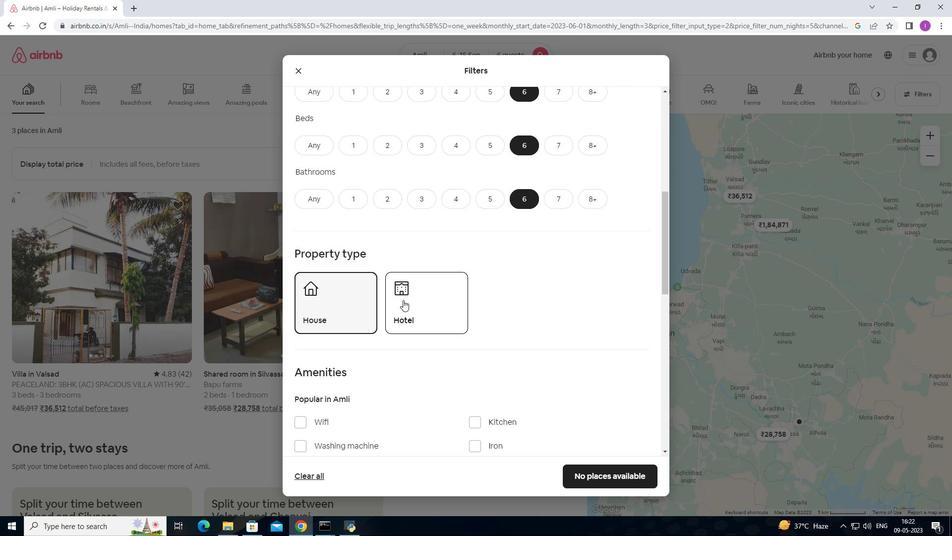 
Action: Mouse moved to (296, 324)
Screenshot: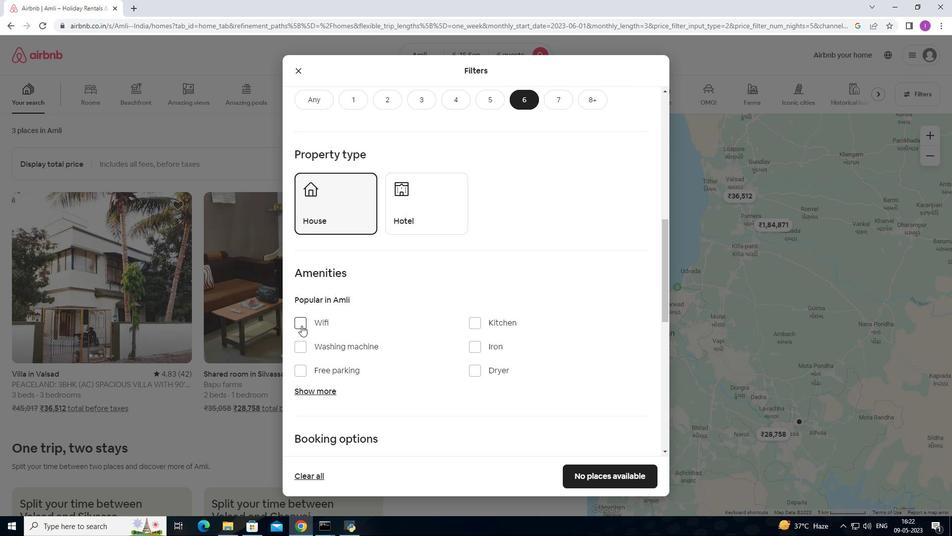 
Action: Mouse pressed left at (296, 324)
Screenshot: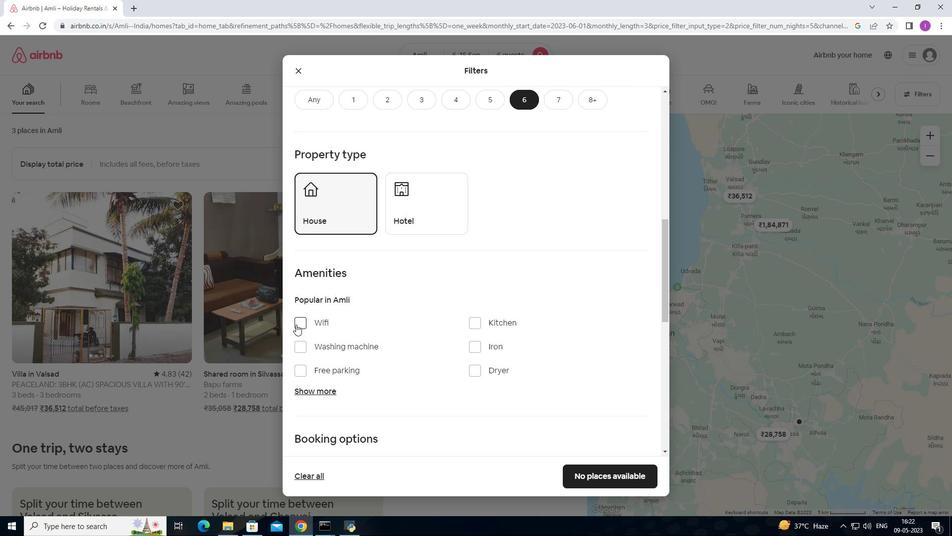 
Action: Mouse moved to (414, 353)
Screenshot: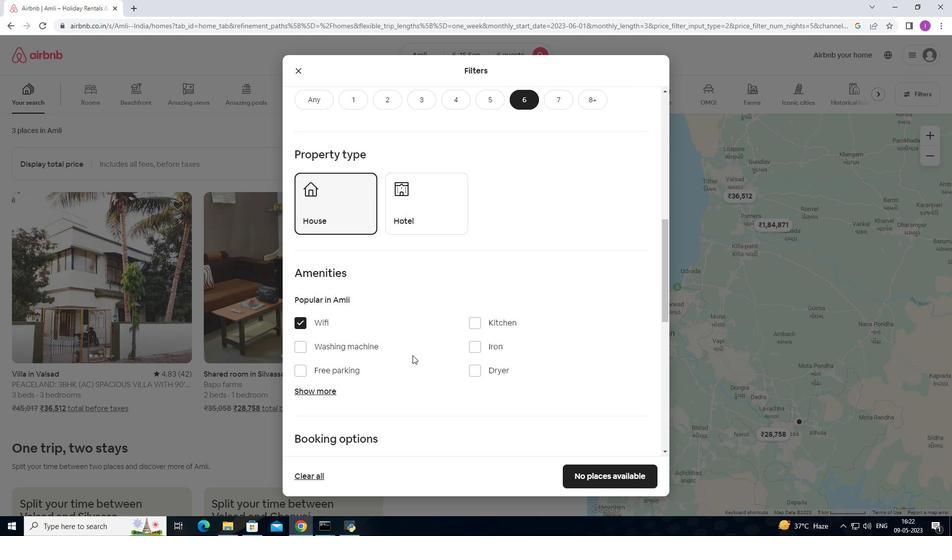 
Action: Mouse scrolled (414, 352) with delta (0, 0)
Screenshot: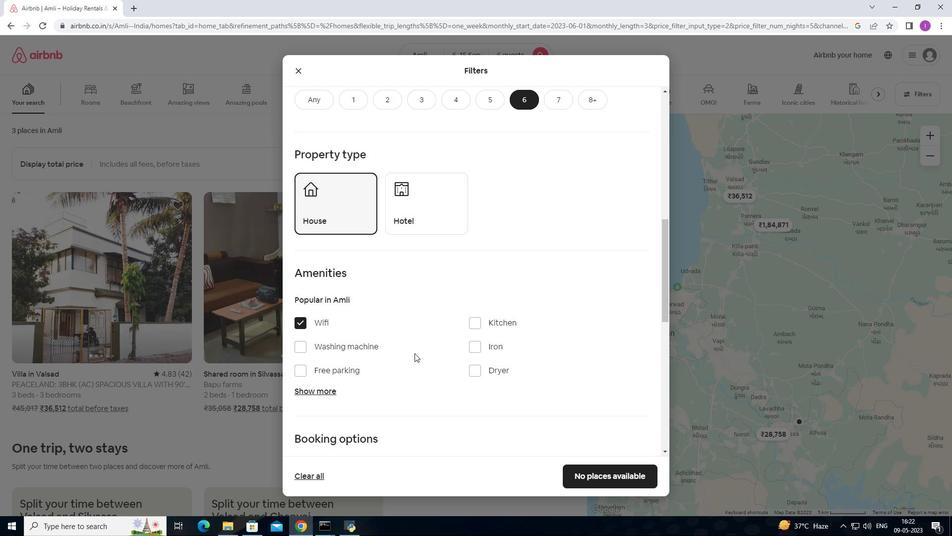 
Action: Mouse moved to (298, 321)
Screenshot: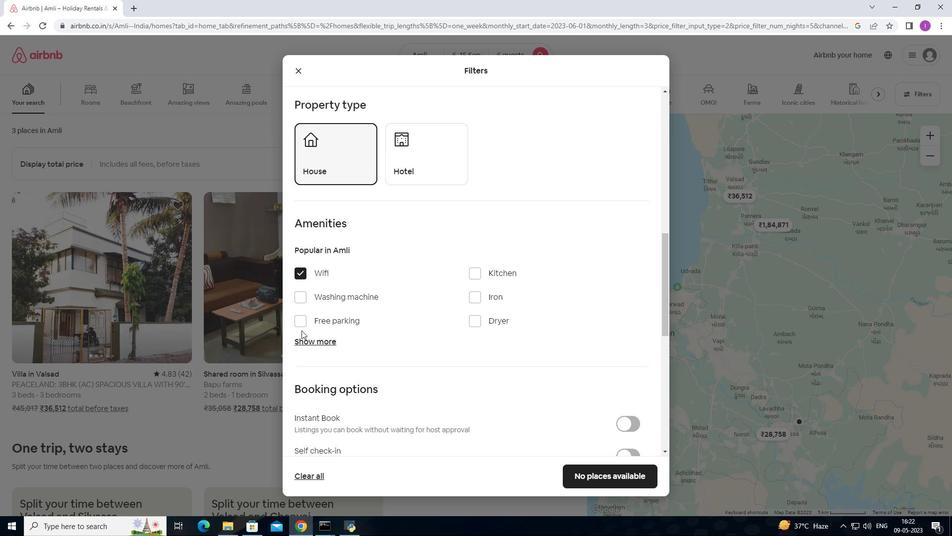 
Action: Mouse pressed left at (298, 321)
Screenshot: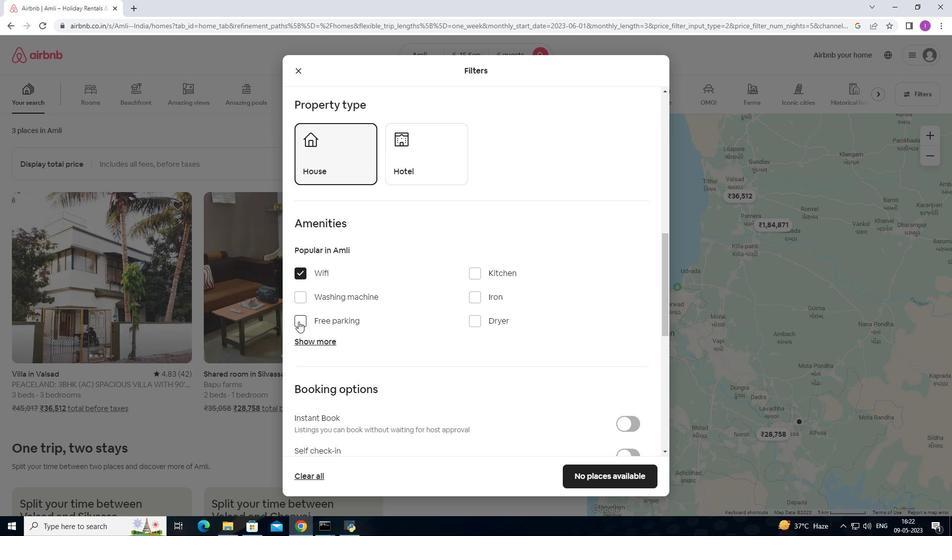 
Action: Mouse moved to (317, 343)
Screenshot: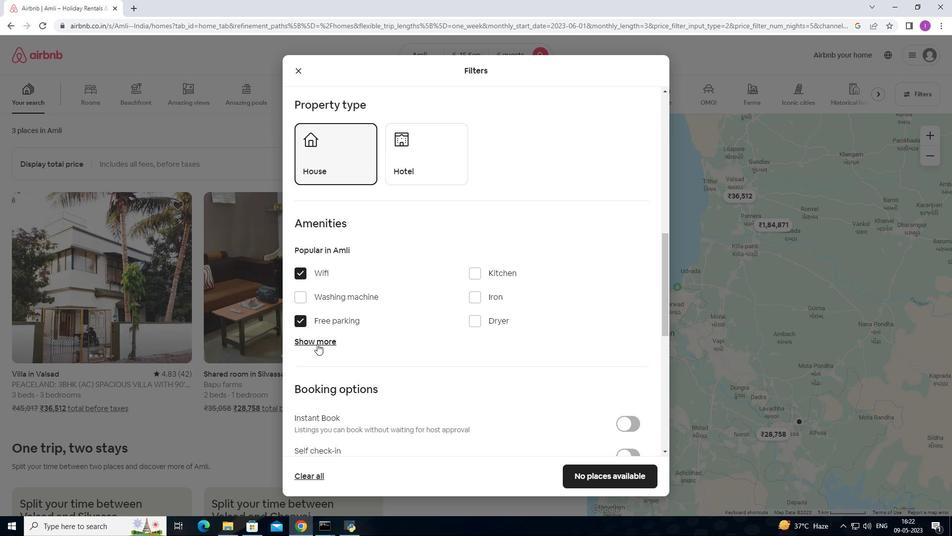 
Action: Mouse pressed left at (317, 343)
Screenshot: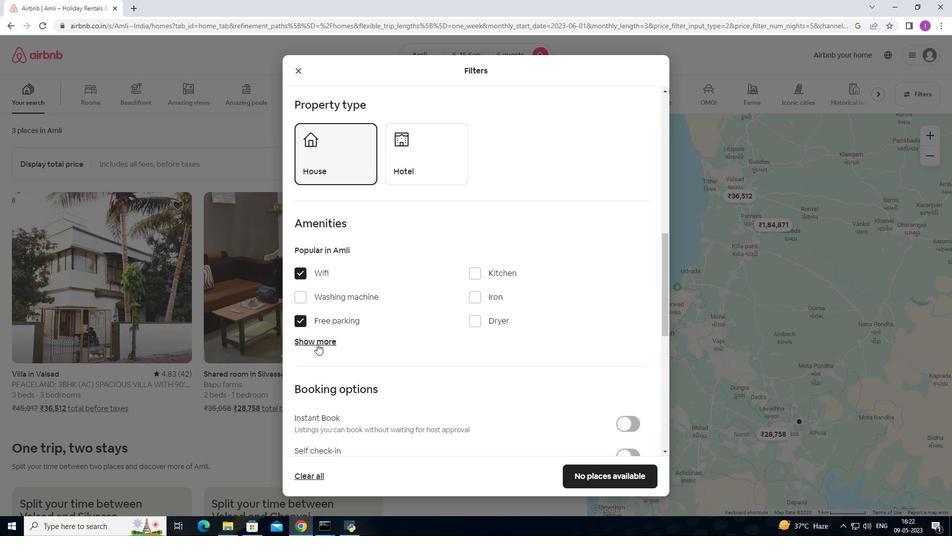 
Action: Mouse moved to (480, 399)
Screenshot: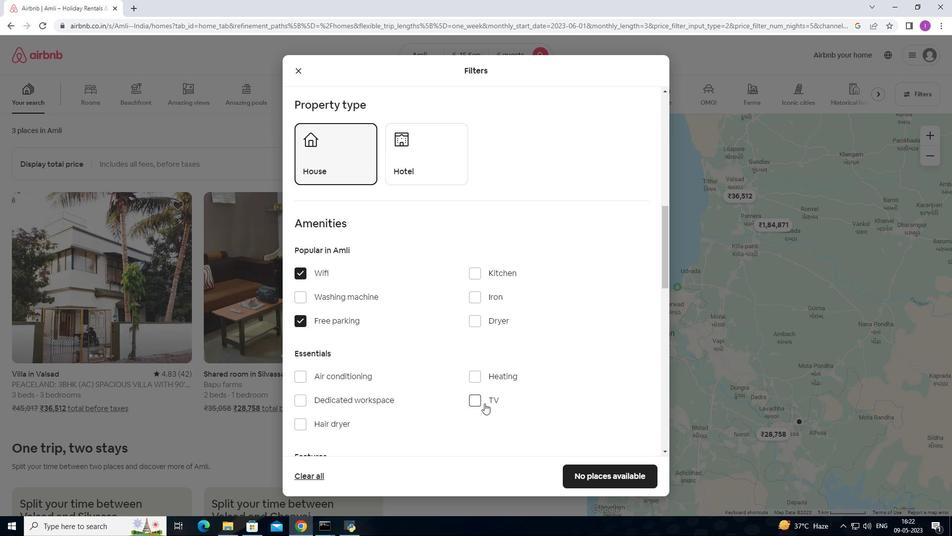 
Action: Mouse pressed left at (480, 399)
Screenshot: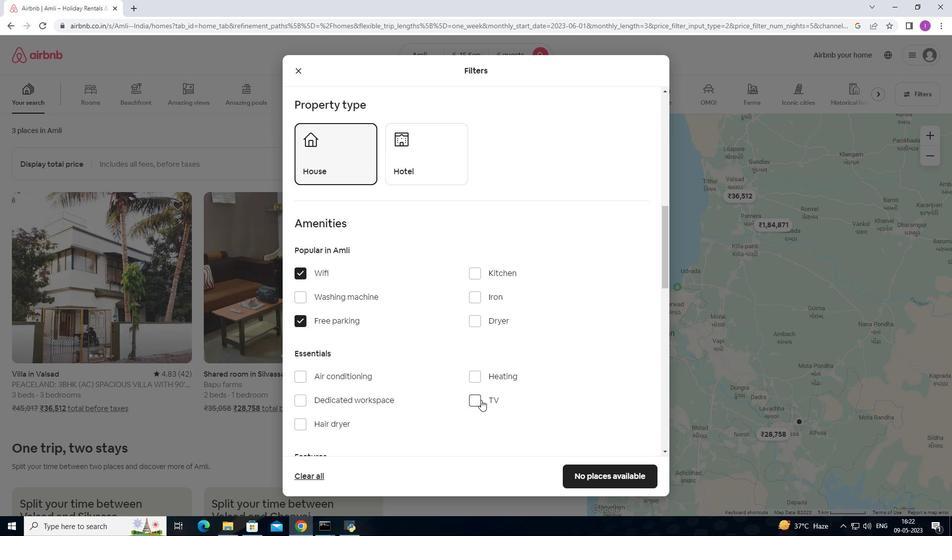 
Action: Mouse moved to (378, 399)
Screenshot: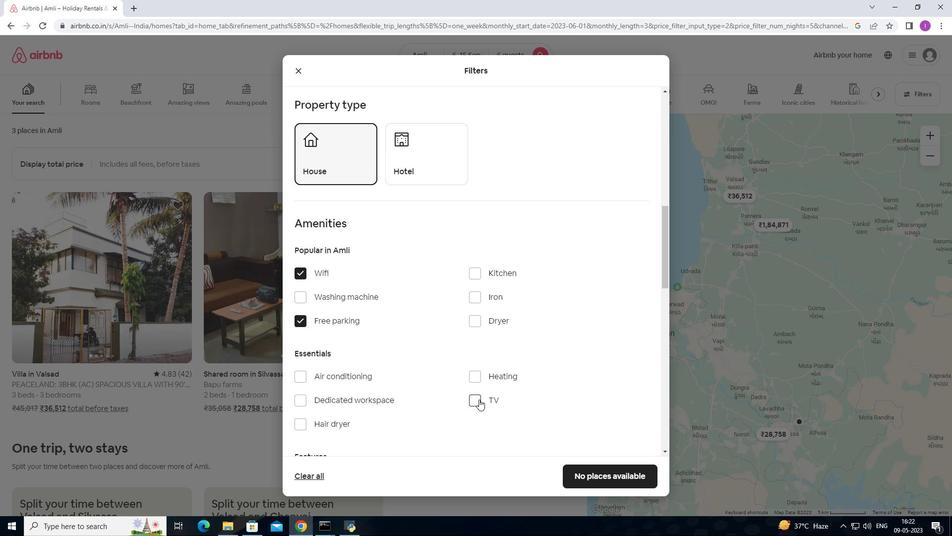 
Action: Mouse scrolled (378, 398) with delta (0, 0)
Screenshot: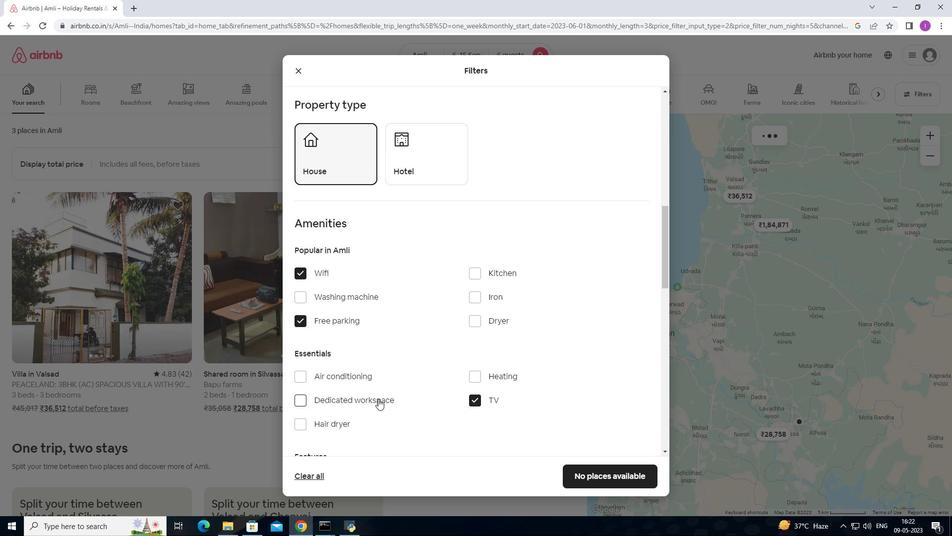 
Action: Mouse scrolled (378, 398) with delta (0, 0)
Screenshot: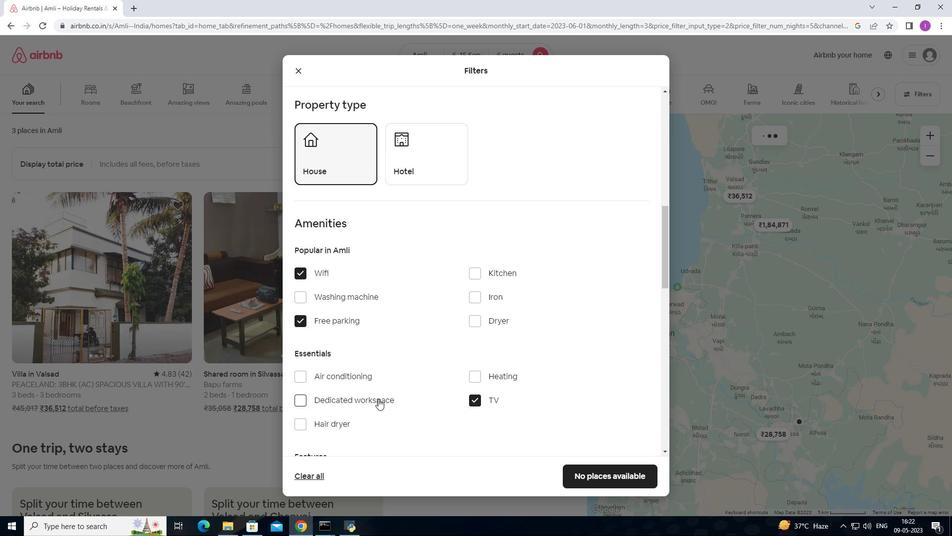 
Action: Mouse scrolled (378, 398) with delta (0, 0)
Screenshot: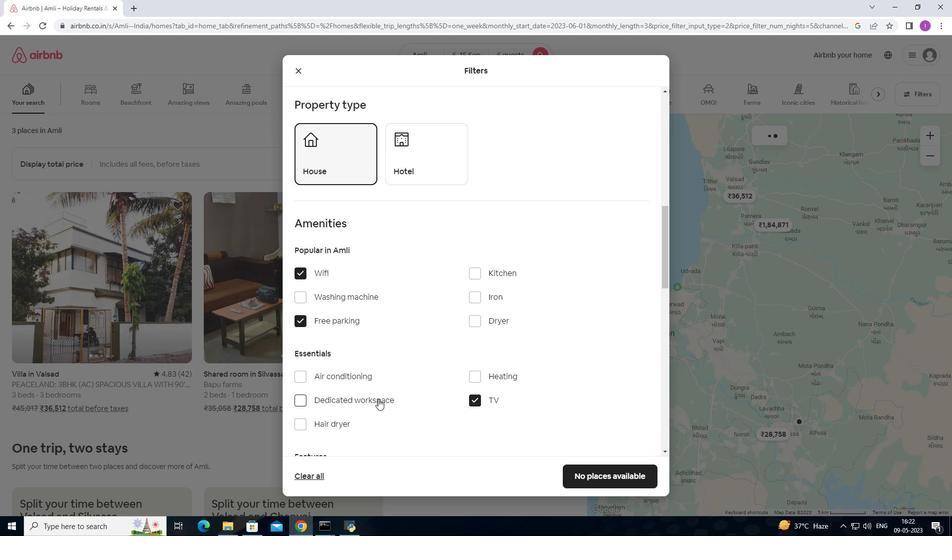 
Action: Mouse scrolled (378, 398) with delta (0, 0)
Screenshot: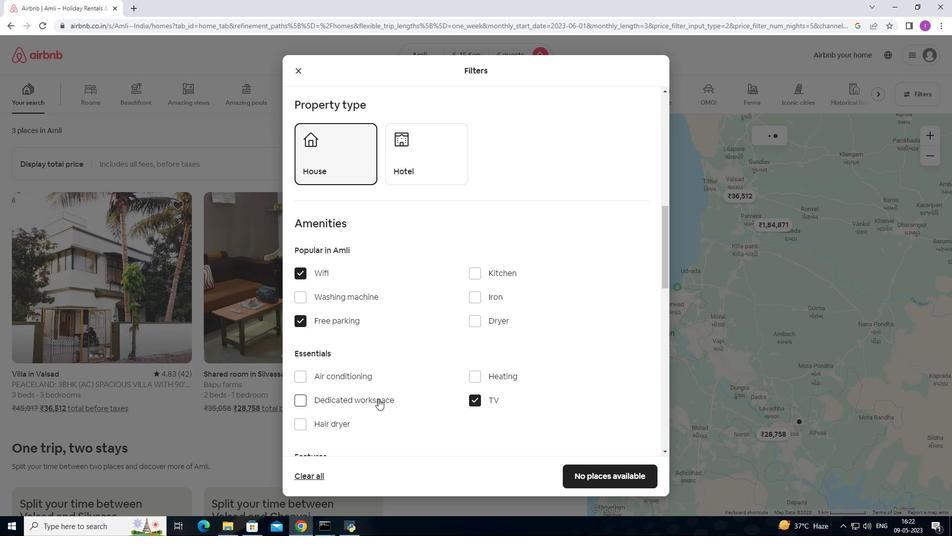 
Action: Mouse moved to (389, 391)
Screenshot: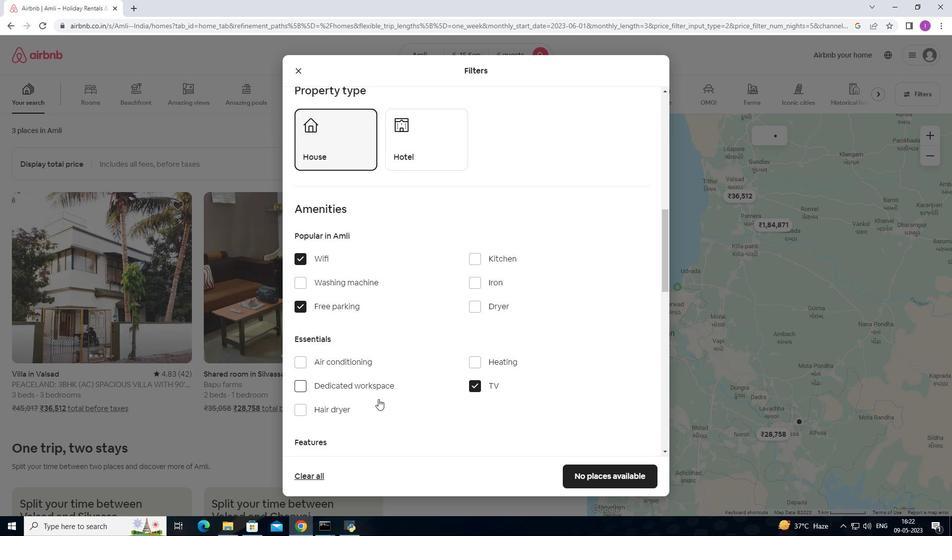 
Action: Mouse scrolled (389, 390) with delta (0, 0)
Screenshot: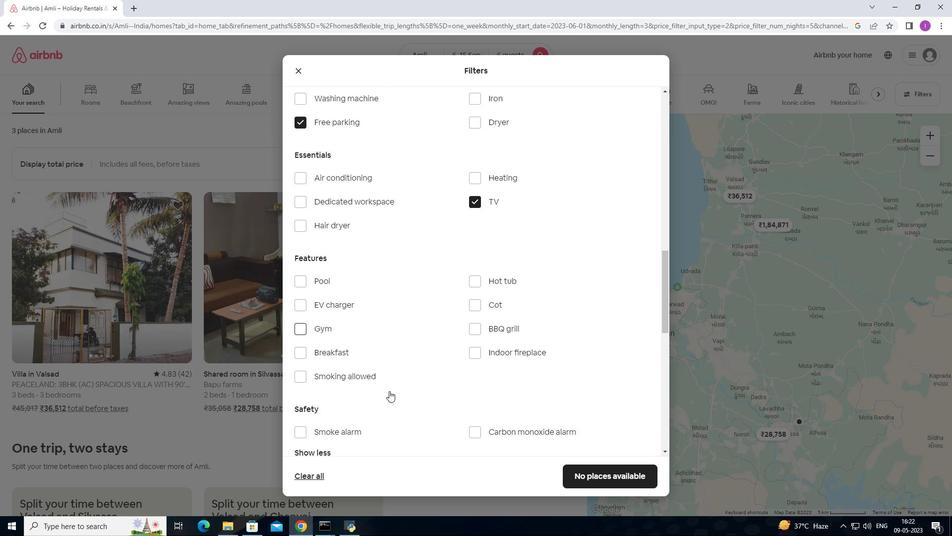 
Action: Mouse moved to (297, 280)
Screenshot: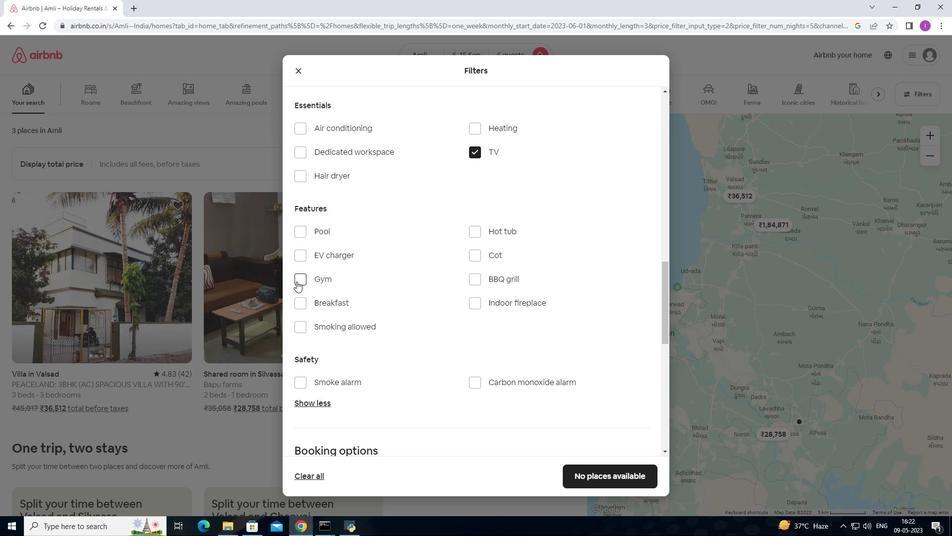 
Action: Mouse pressed left at (297, 281)
Screenshot: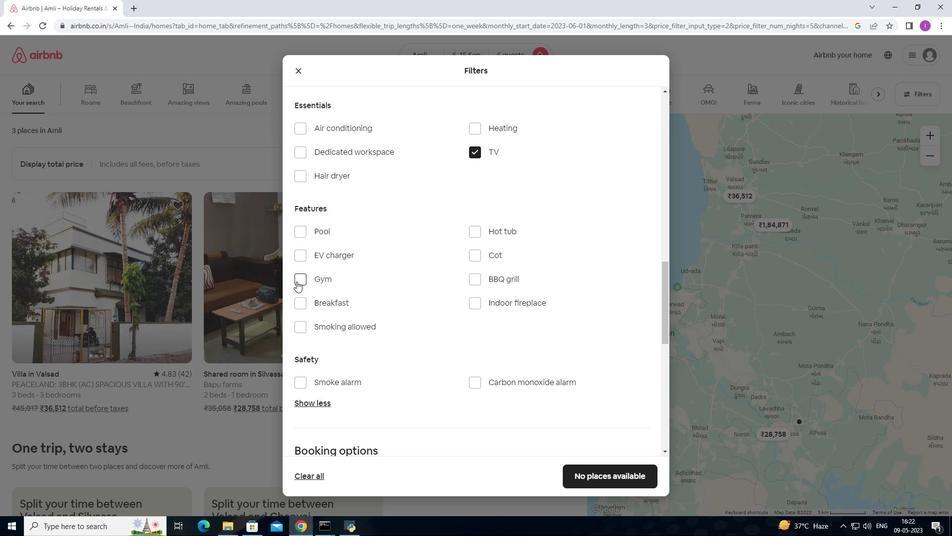 
Action: Mouse moved to (301, 304)
Screenshot: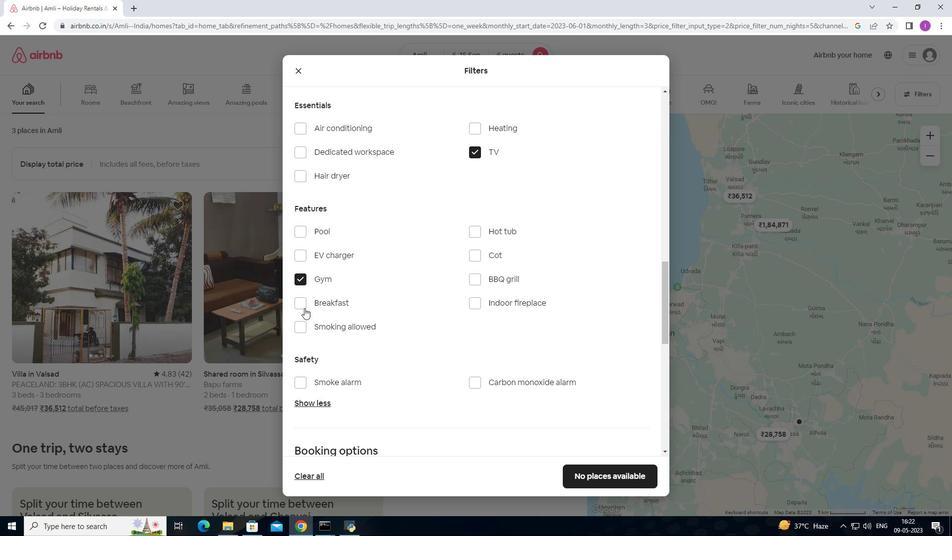 
Action: Mouse pressed left at (301, 304)
Screenshot: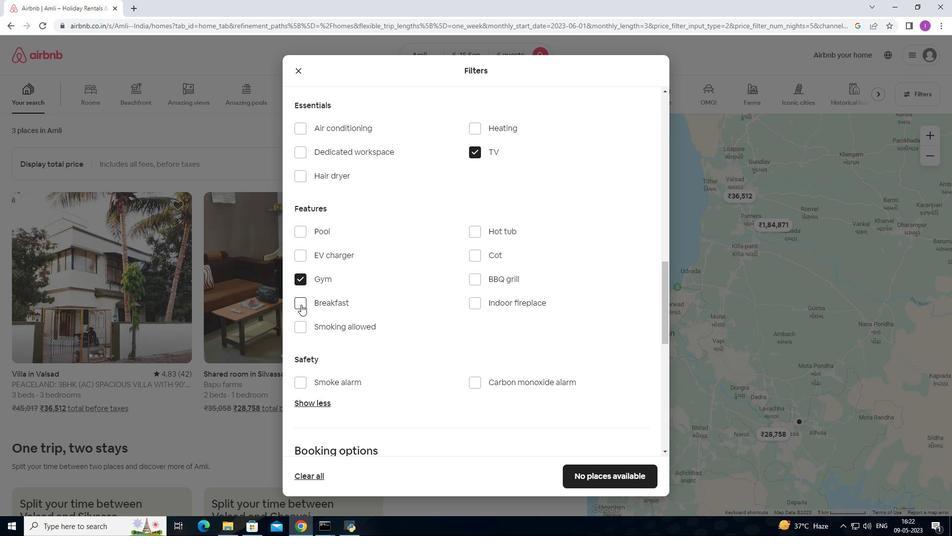 
Action: Mouse moved to (392, 308)
Screenshot: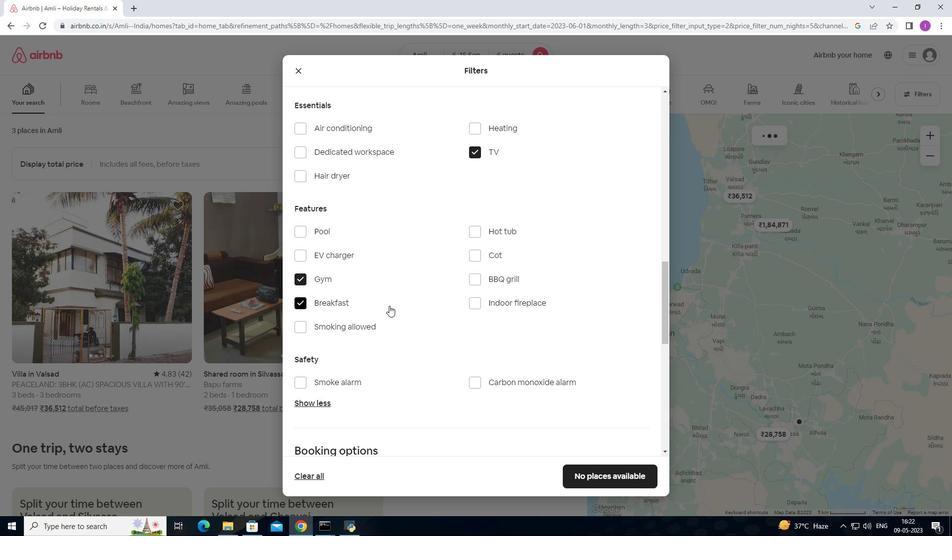 
Action: Mouse scrolled (392, 308) with delta (0, 0)
Screenshot: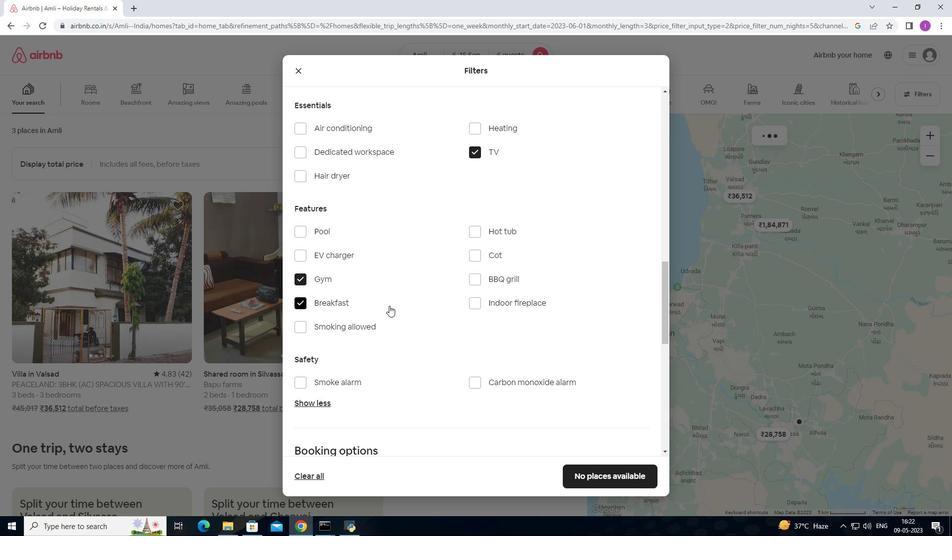 
Action: Mouse moved to (395, 314)
Screenshot: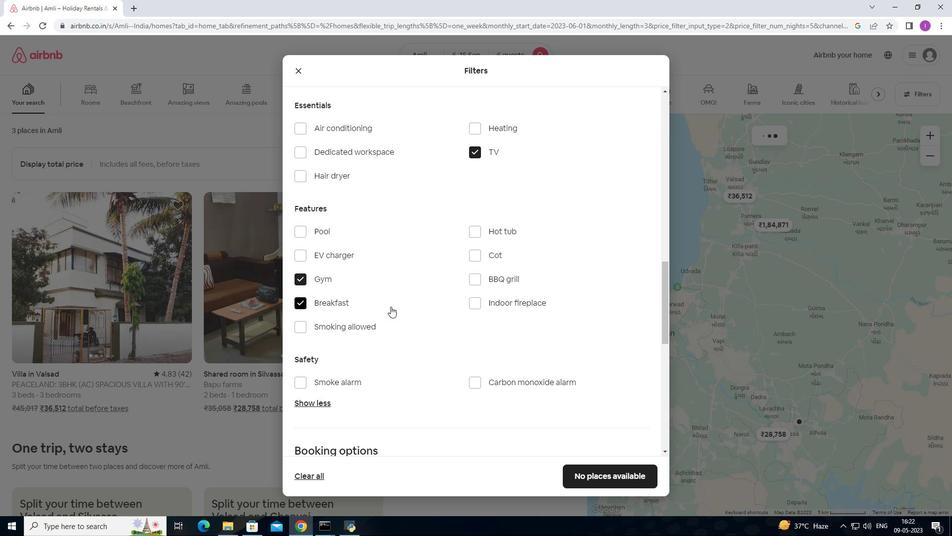 
Action: Mouse scrolled (395, 313) with delta (0, 0)
Screenshot: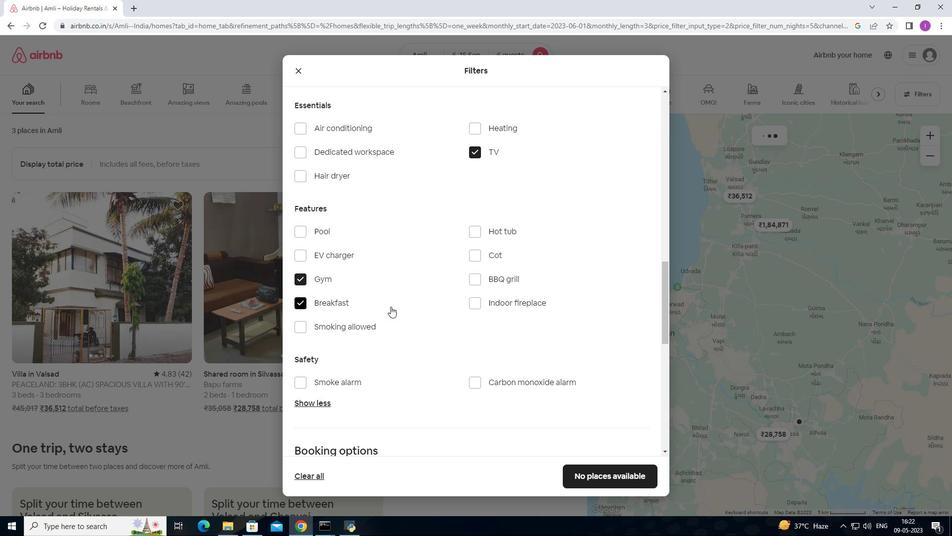
Action: Mouse moved to (396, 315)
Screenshot: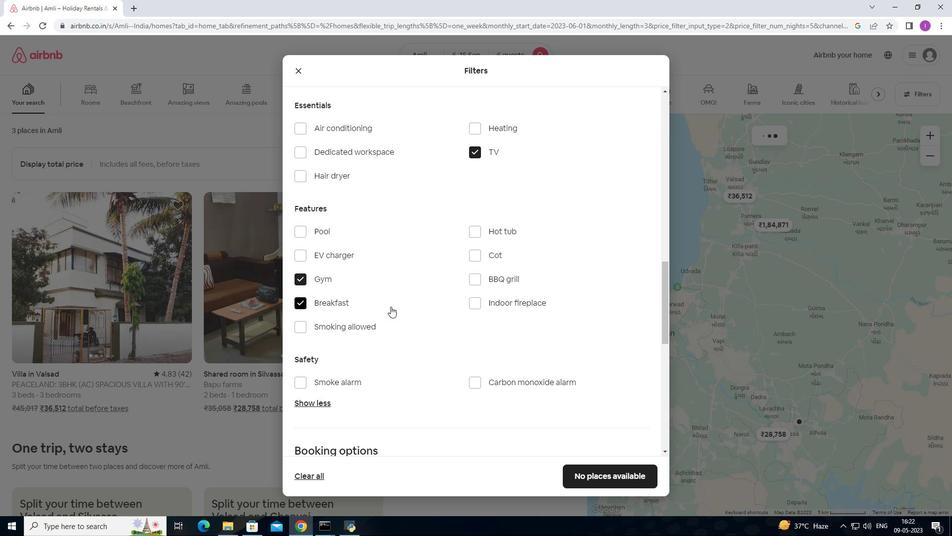 
Action: Mouse scrolled (396, 314) with delta (0, 0)
Screenshot: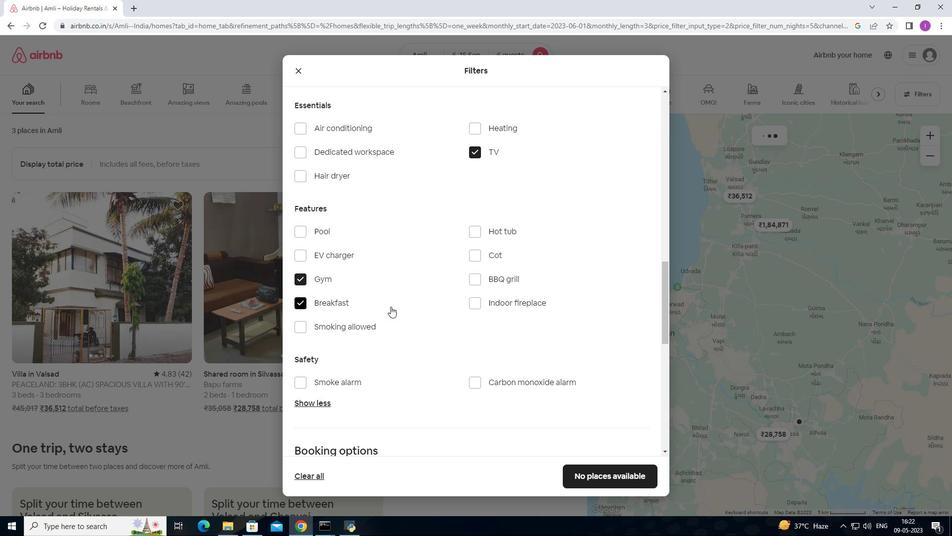 
Action: Mouse moved to (399, 318)
Screenshot: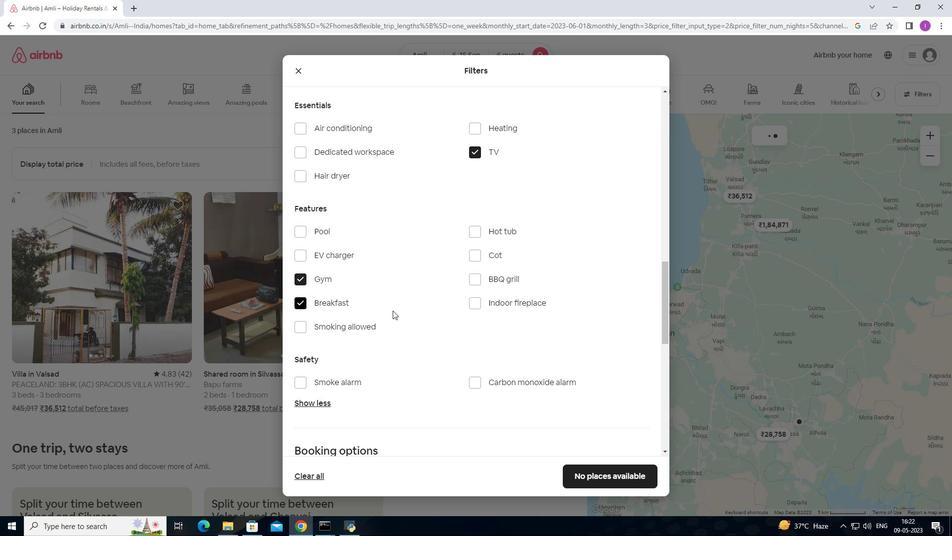 
Action: Mouse scrolled (399, 318) with delta (0, 0)
Screenshot: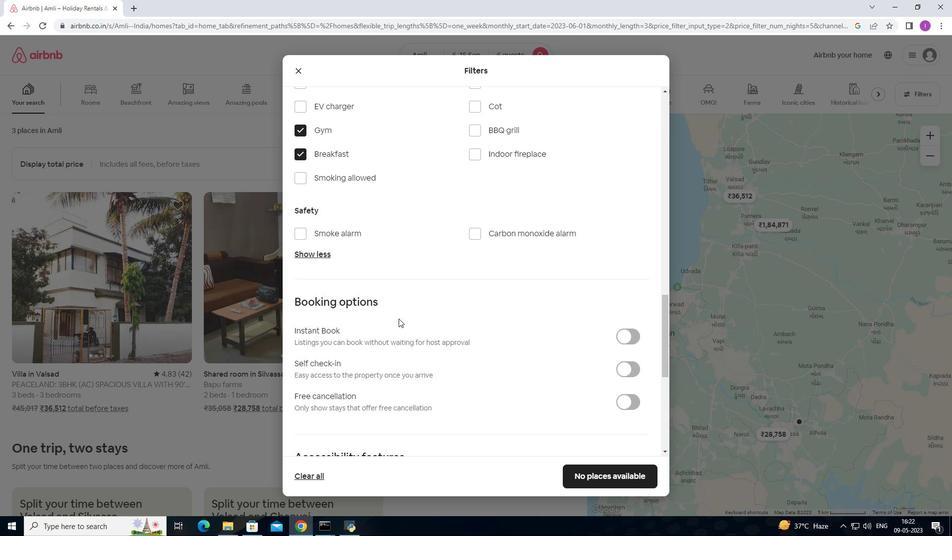 
Action: Mouse moved to (399, 318)
Screenshot: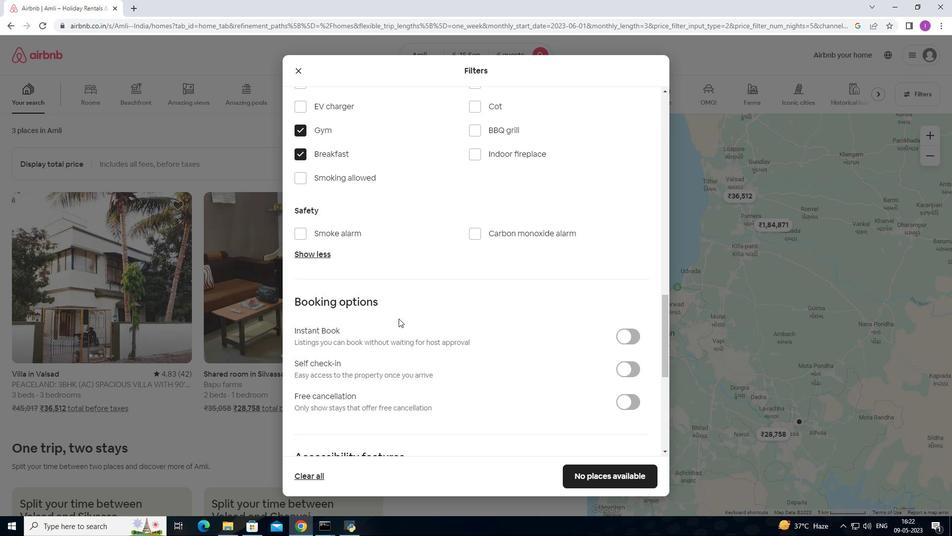 
Action: Mouse scrolled (399, 318) with delta (0, 0)
Screenshot: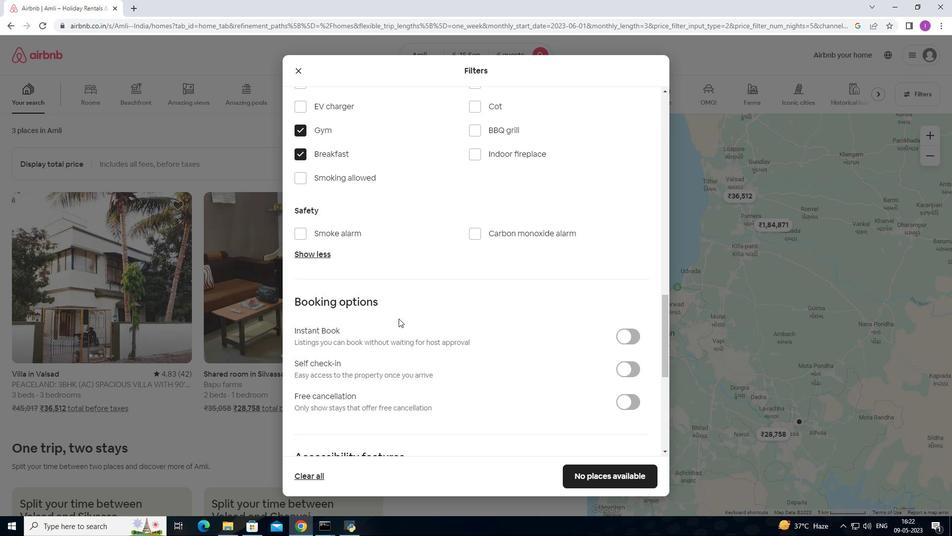 
Action: Mouse moved to (632, 270)
Screenshot: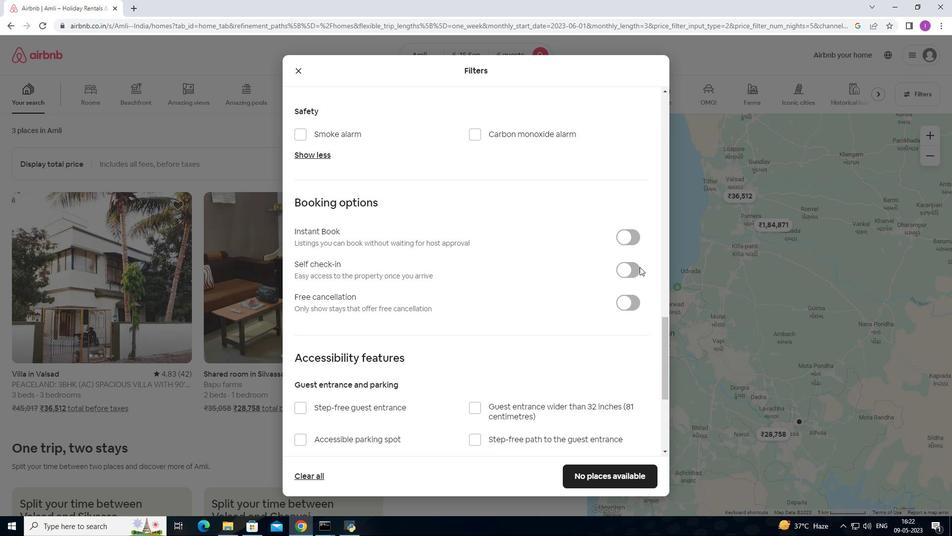 
Action: Mouse pressed left at (632, 270)
Screenshot: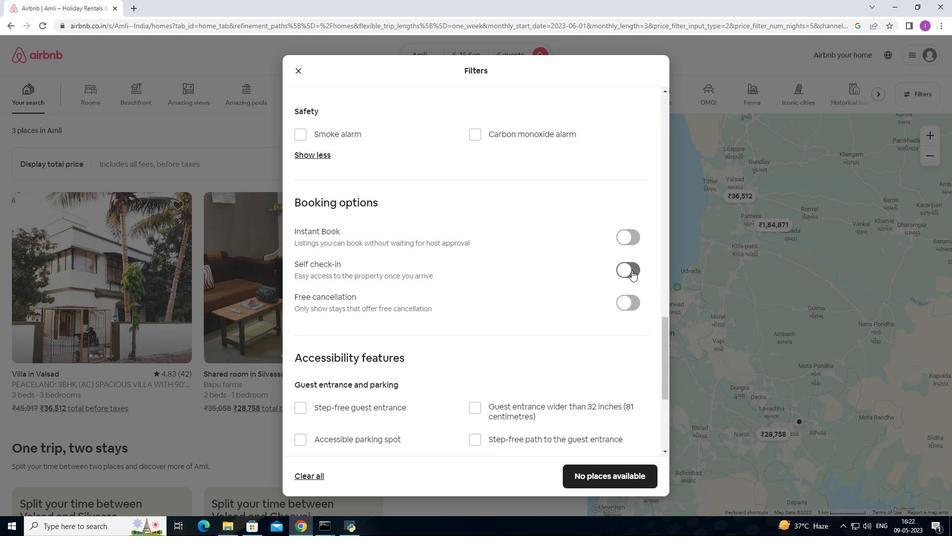 
Action: Mouse moved to (488, 335)
Screenshot: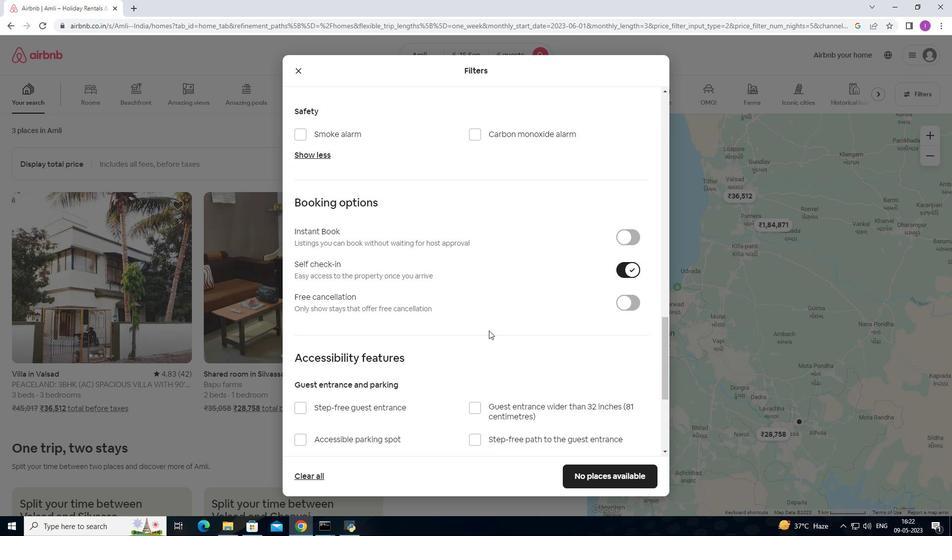 
Action: Mouse scrolled (488, 334) with delta (0, 0)
Screenshot: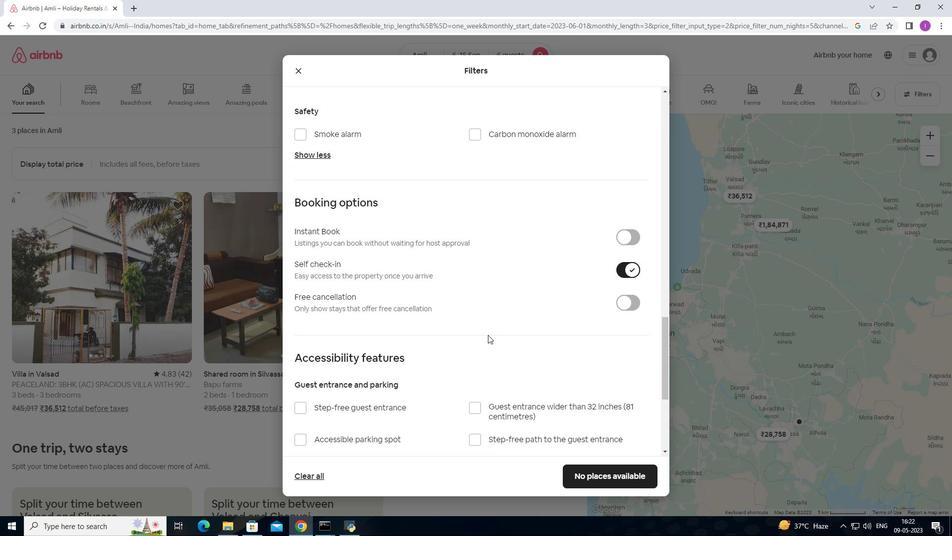 
Action: Mouse scrolled (488, 334) with delta (0, 0)
Screenshot: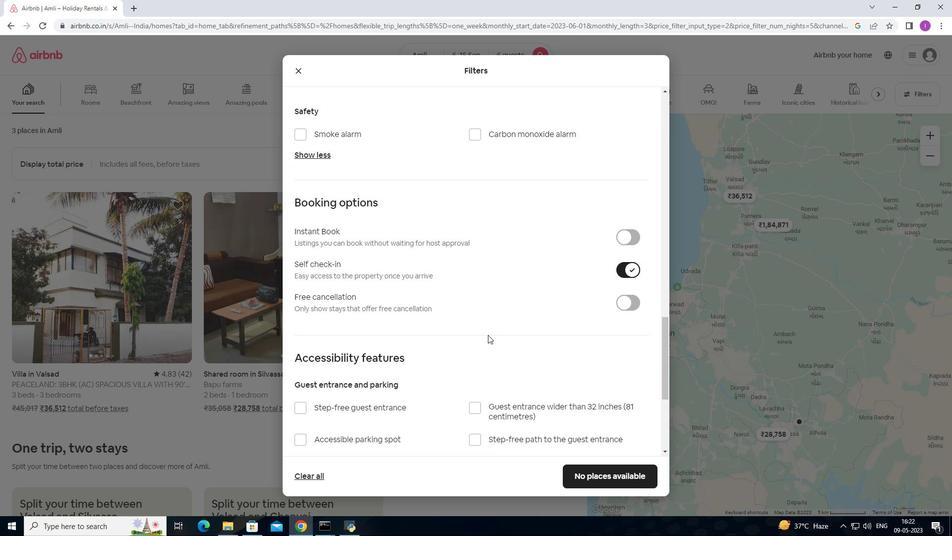 
Action: Mouse scrolled (488, 334) with delta (0, 0)
Screenshot: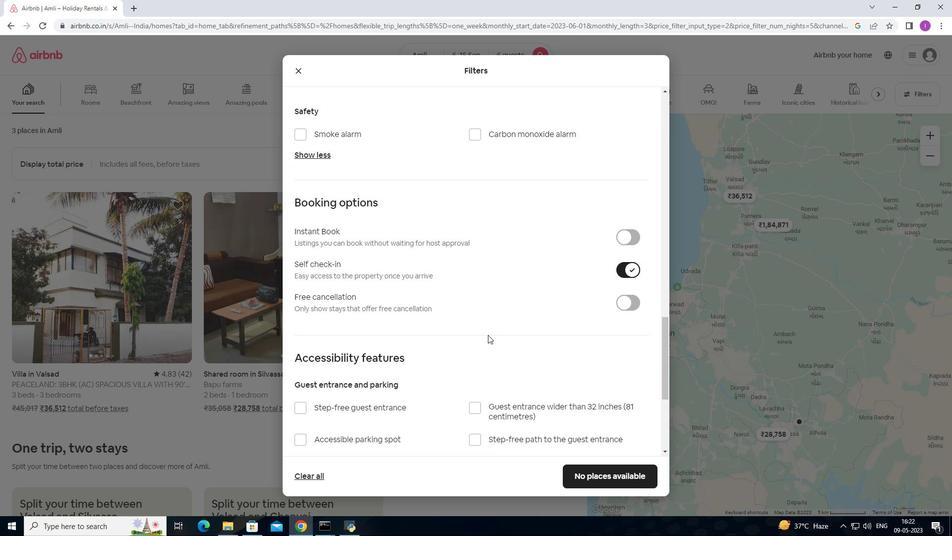 
Action: Mouse scrolled (488, 334) with delta (0, 0)
Screenshot: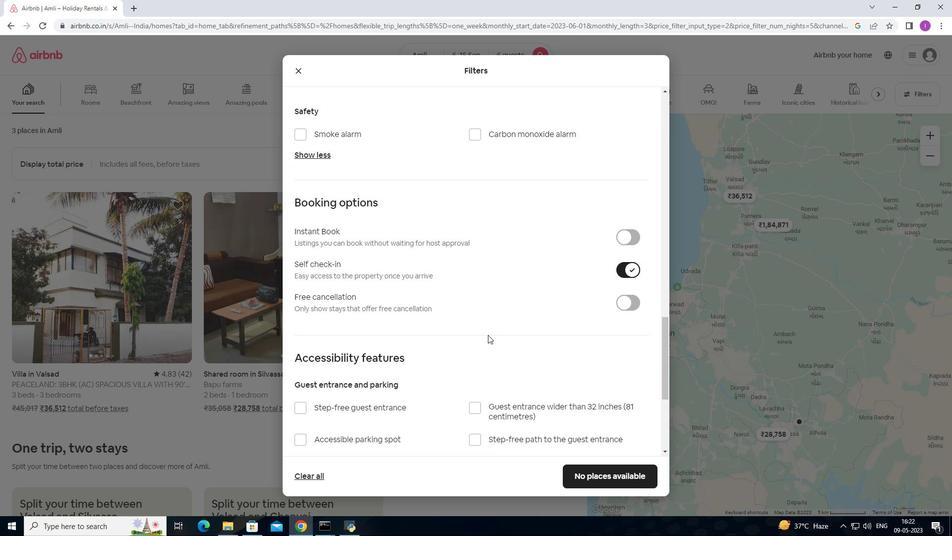 
Action: Mouse scrolled (488, 334) with delta (0, 0)
Screenshot: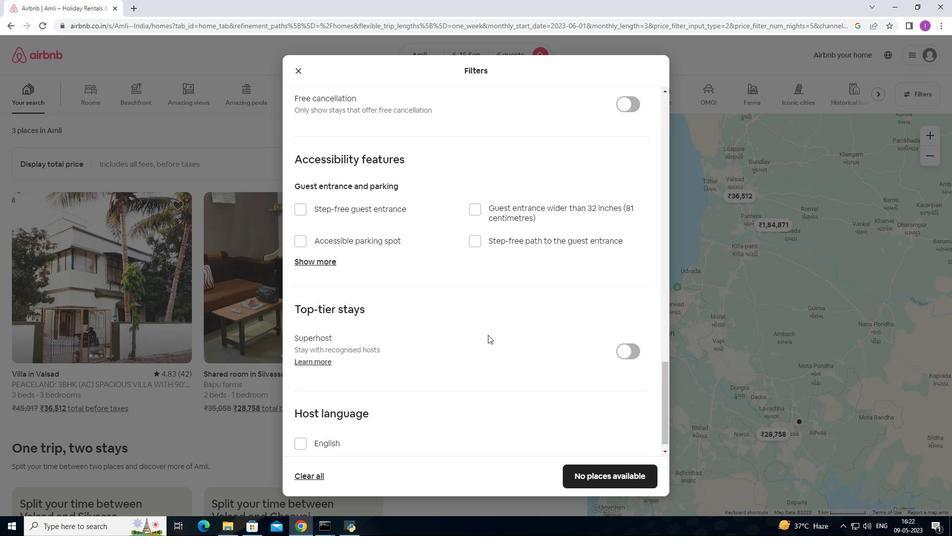 
Action: Mouse scrolled (488, 334) with delta (0, 0)
Screenshot: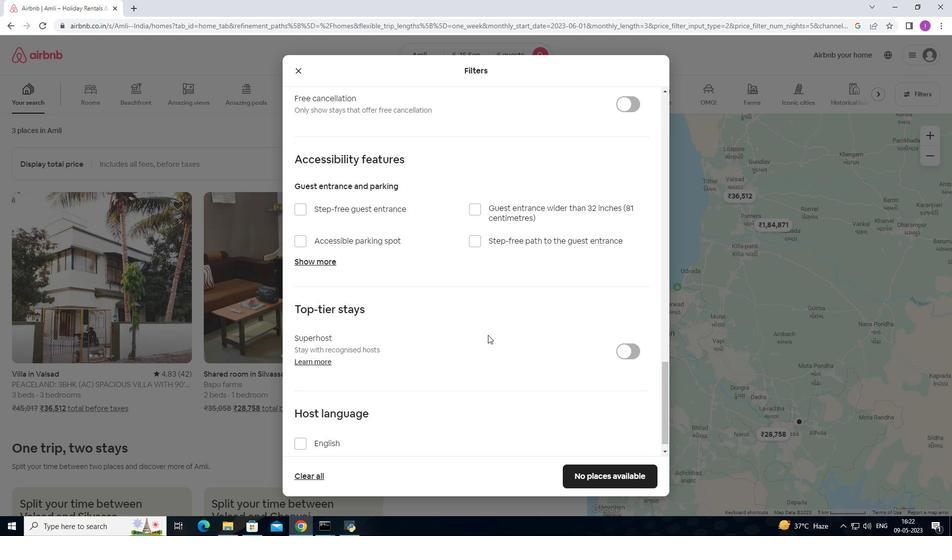 
Action: Mouse scrolled (488, 334) with delta (0, 0)
Screenshot: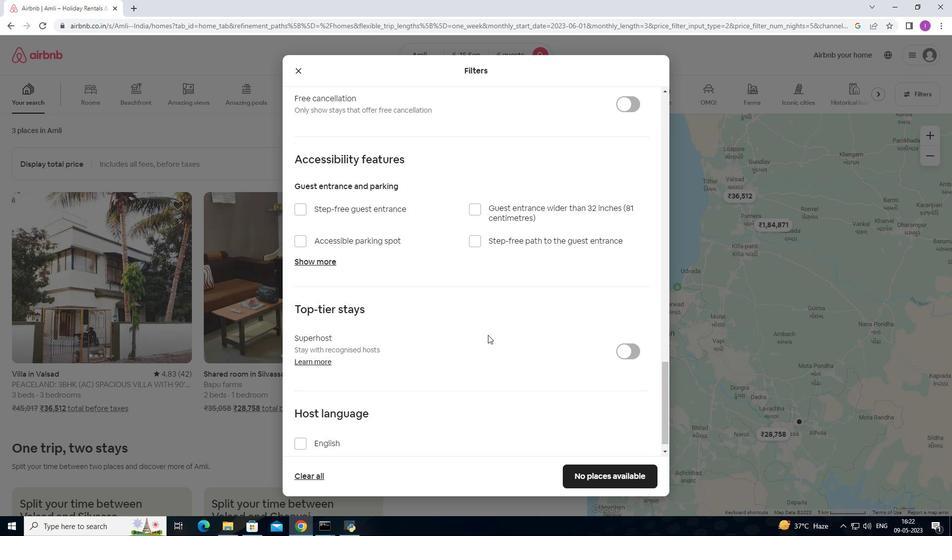 
Action: Mouse scrolled (488, 334) with delta (0, 0)
Screenshot: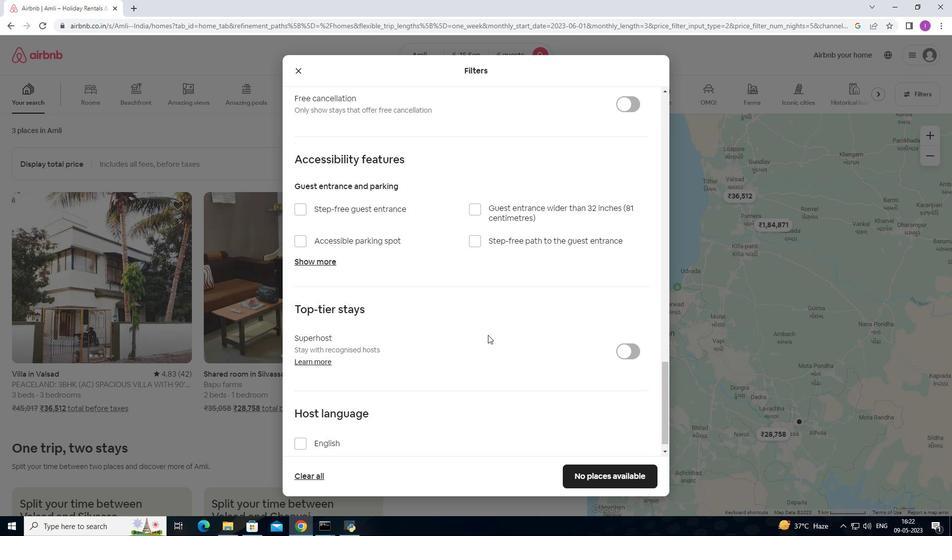 
Action: Mouse scrolled (488, 334) with delta (0, 0)
Screenshot: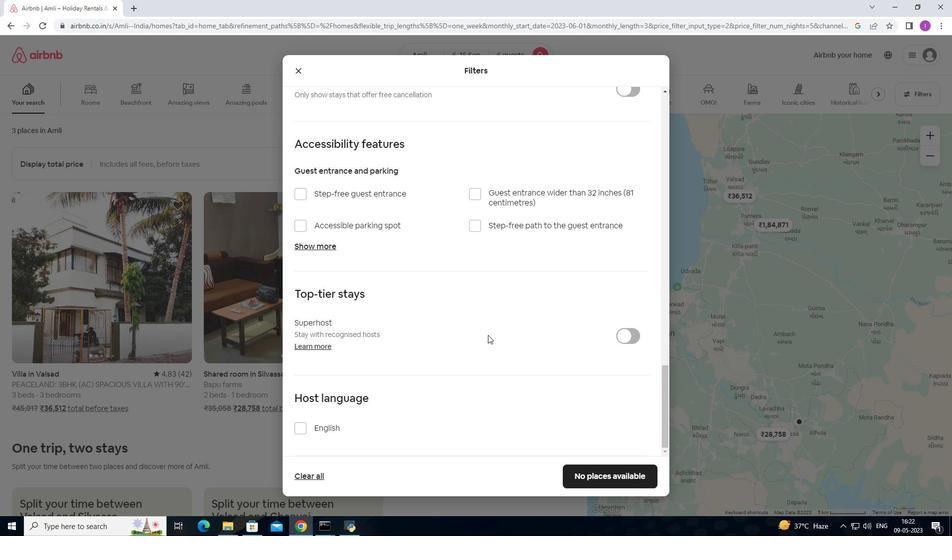
Action: Mouse scrolled (488, 334) with delta (0, 0)
Screenshot: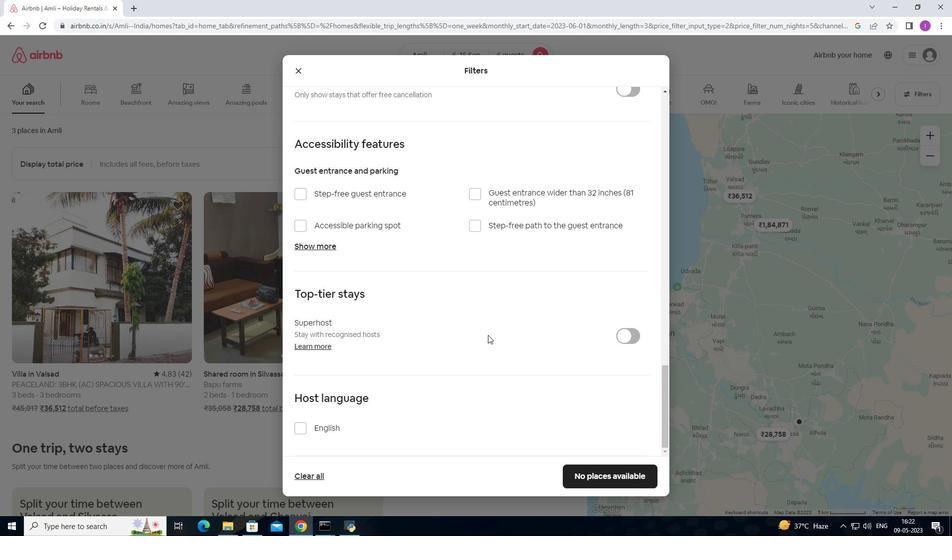 
Action: Mouse scrolled (488, 334) with delta (0, 0)
Screenshot: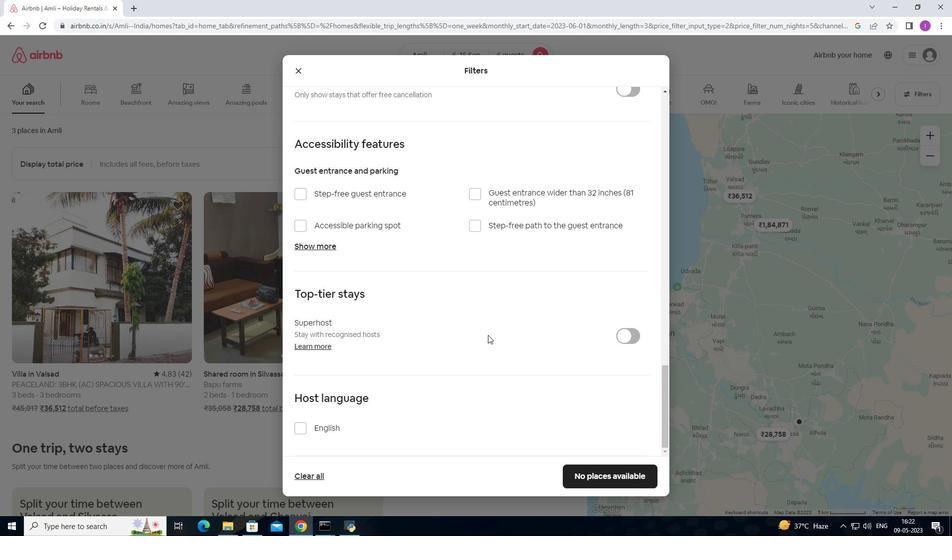 
Action: Mouse scrolled (488, 334) with delta (0, 0)
Screenshot: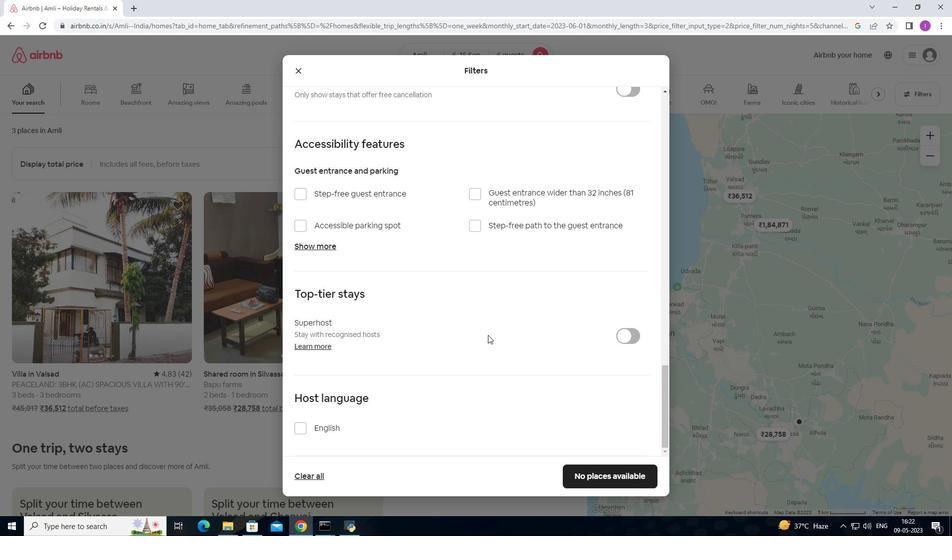
Action: Mouse moved to (298, 431)
Screenshot: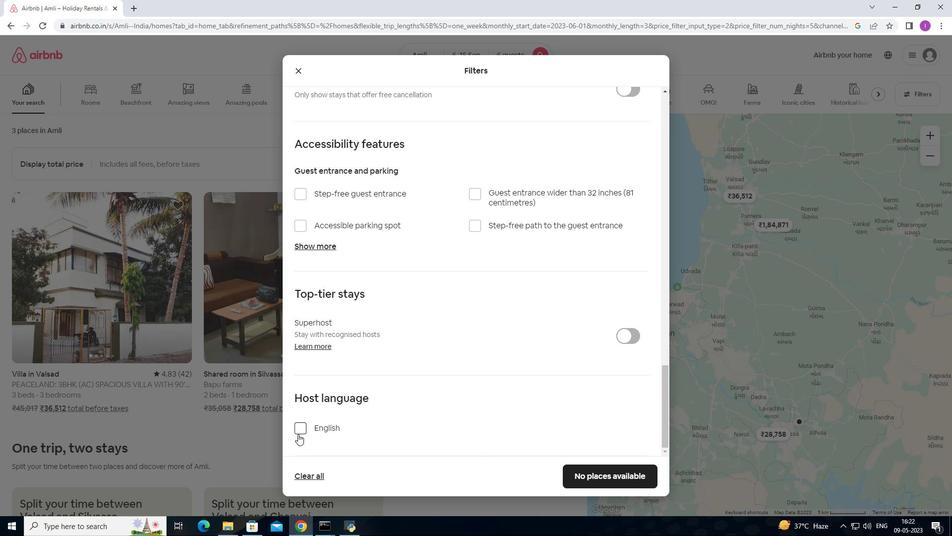 
Action: Mouse pressed left at (298, 431)
Screenshot: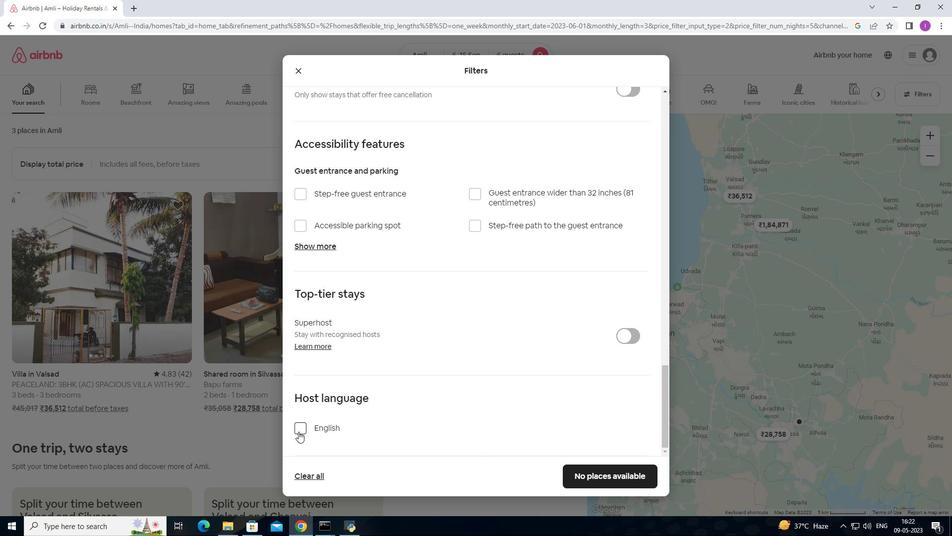 
Action: Mouse moved to (607, 478)
Screenshot: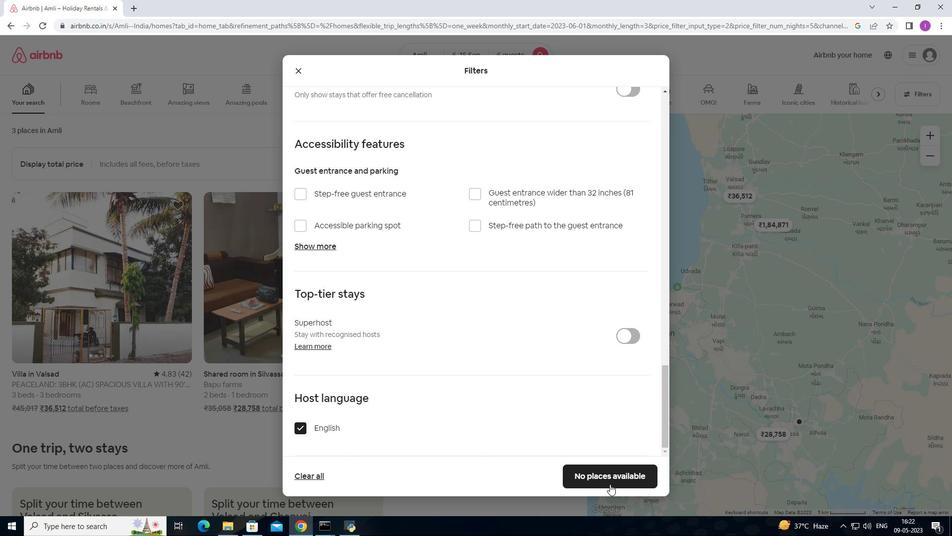 
Action: Mouse pressed left at (607, 478)
Screenshot: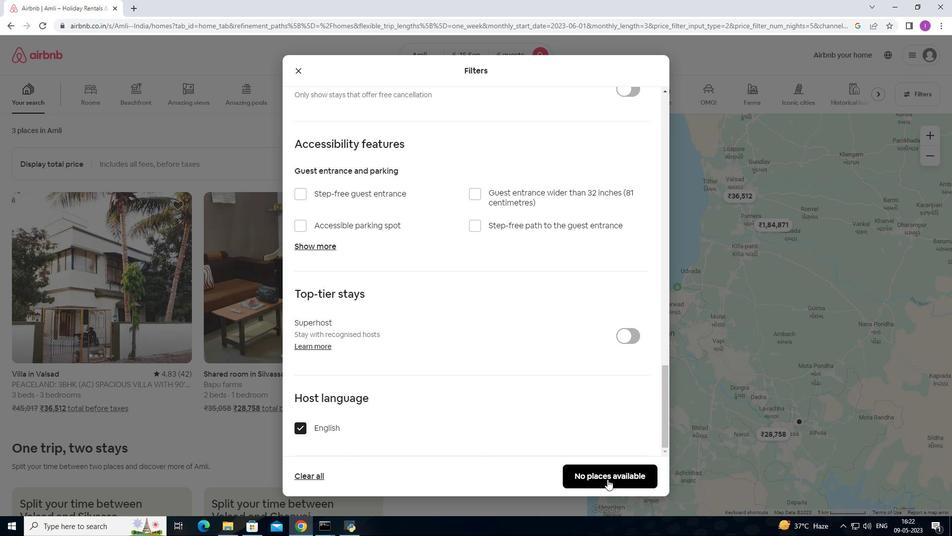 
Action: Mouse moved to (605, 472)
Screenshot: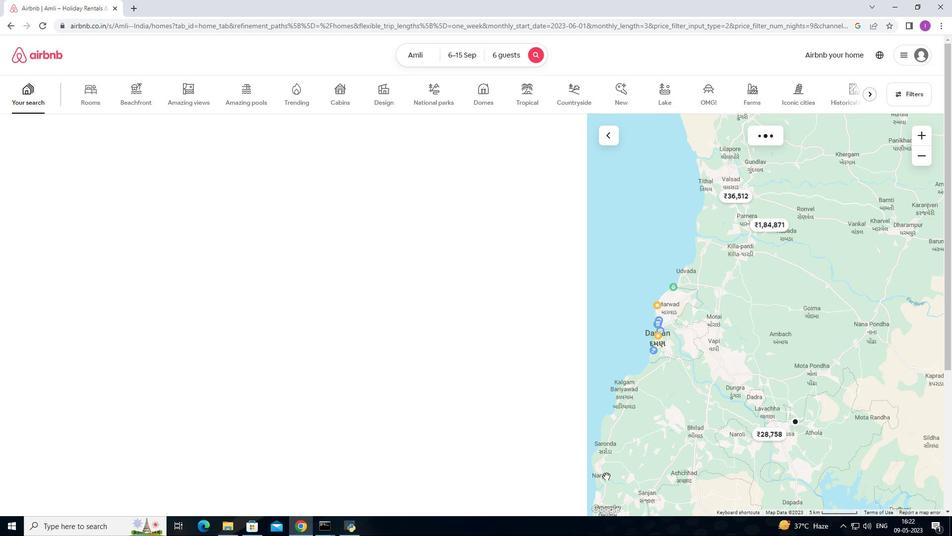 
